 Task: Look for space in Bormujos, Spain from 2nd June, 2023 to 9th June, 2023 for 5 adults in price range Rs.7000 to Rs.13000. Place can be shared room with 2 bedrooms having 5 beds and 2 bathrooms. Property type can be house, flat, guest house. Amenities needed are: wifi. Booking option can be shelf check-in. Required host language is English.
Action: Mouse moved to (270, 134)
Screenshot: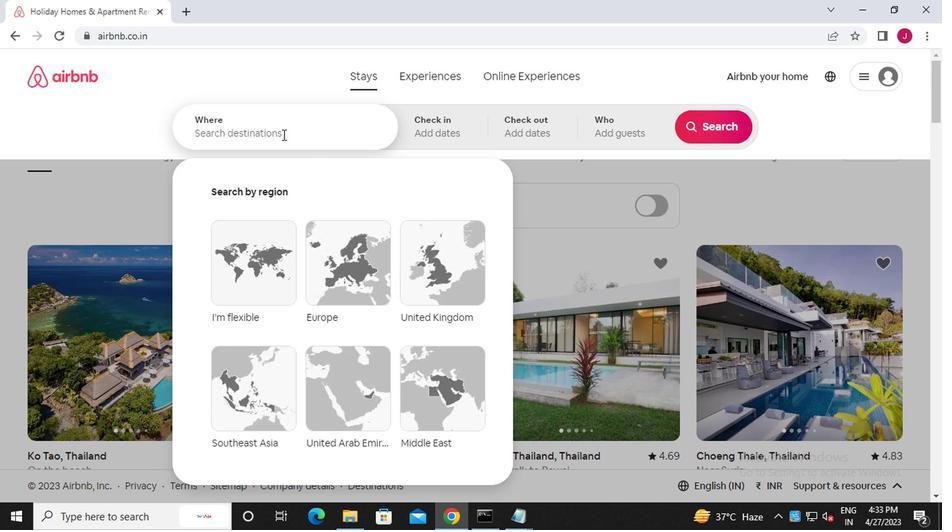 
Action: Mouse pressed left at (270, 134)
Screenshot: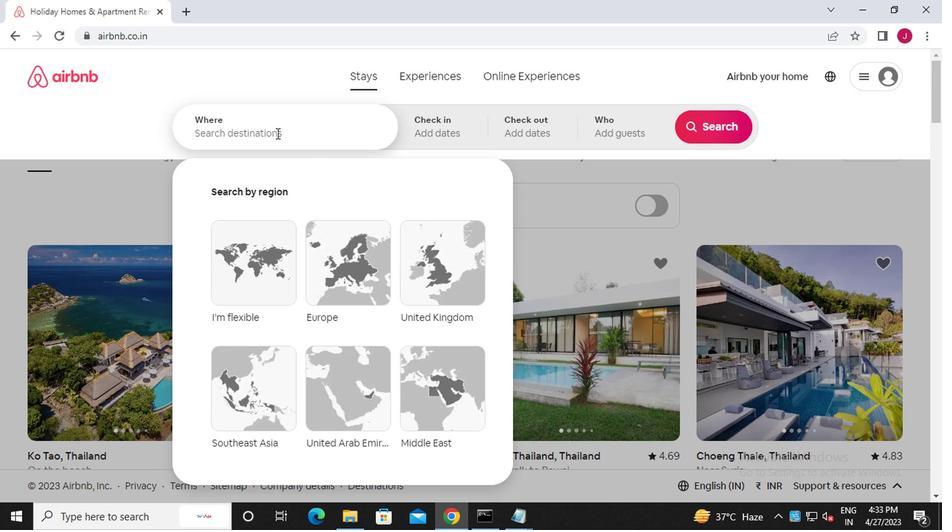 
Action: Mouse moved to (270, 134)
Screenshot: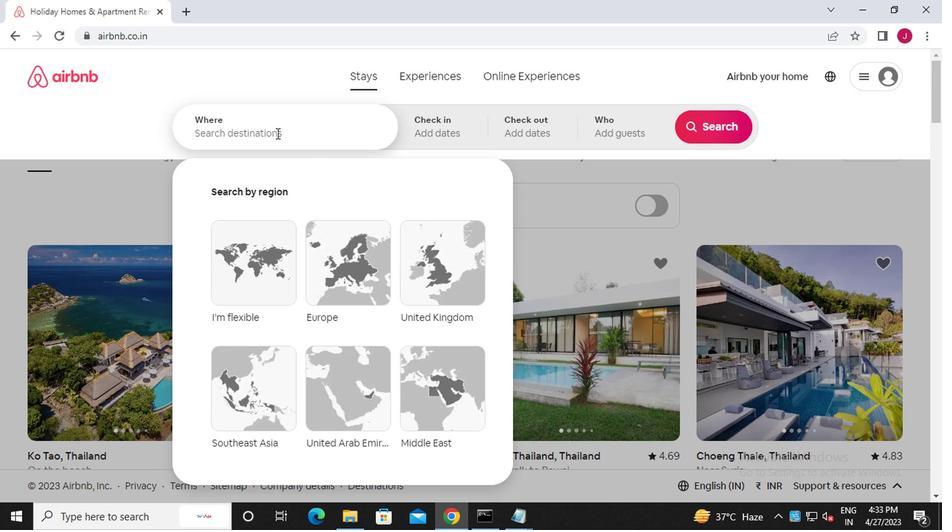 
Action: Key pressed b<Key.caps_lock>ormujos,<Key.caps_lock>s<Key.caps_lock>pain
Screenshot: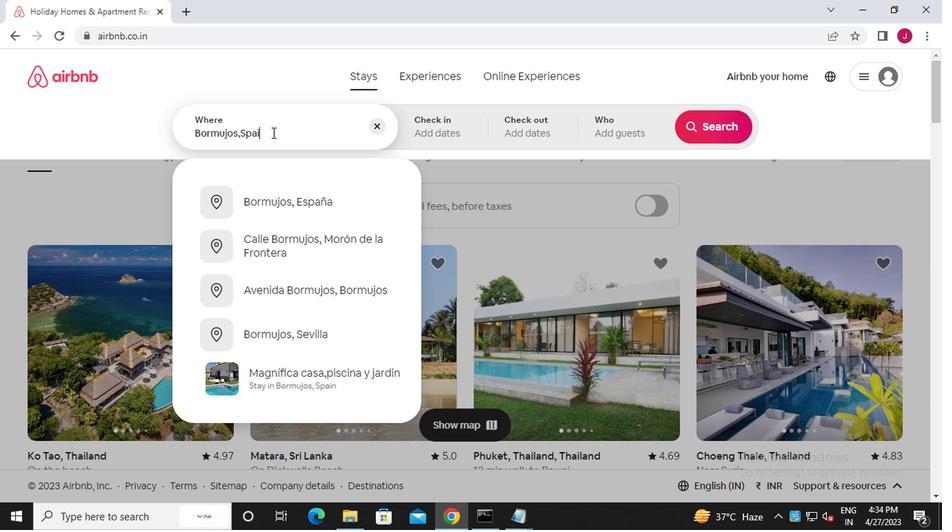 
Action: Mouse moved to (432, 132)
Screenshot: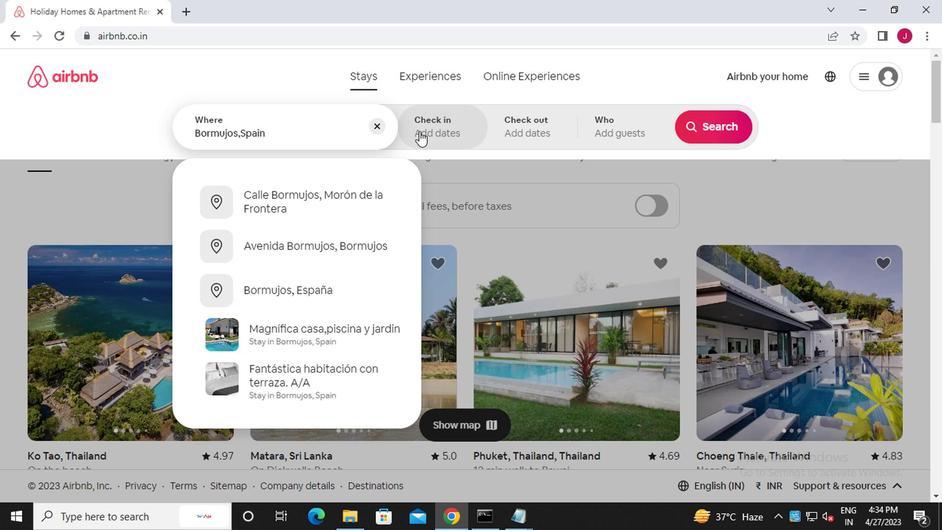 
Action: Mouse pressed left at (432, 132)
Screenshot: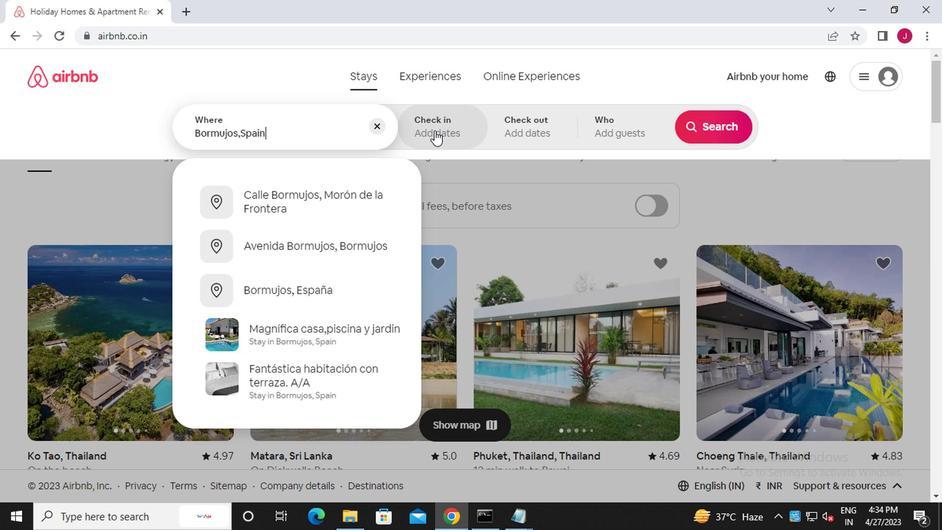
Action: Mouse moved to (691, 238)
Screenshot: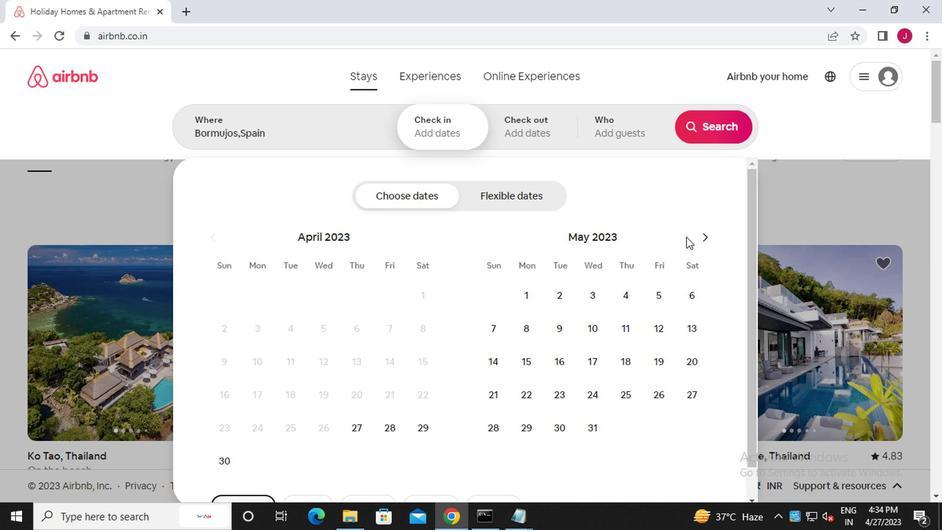 
Action: Mouse pressed left at (691, 238)
Screenshot: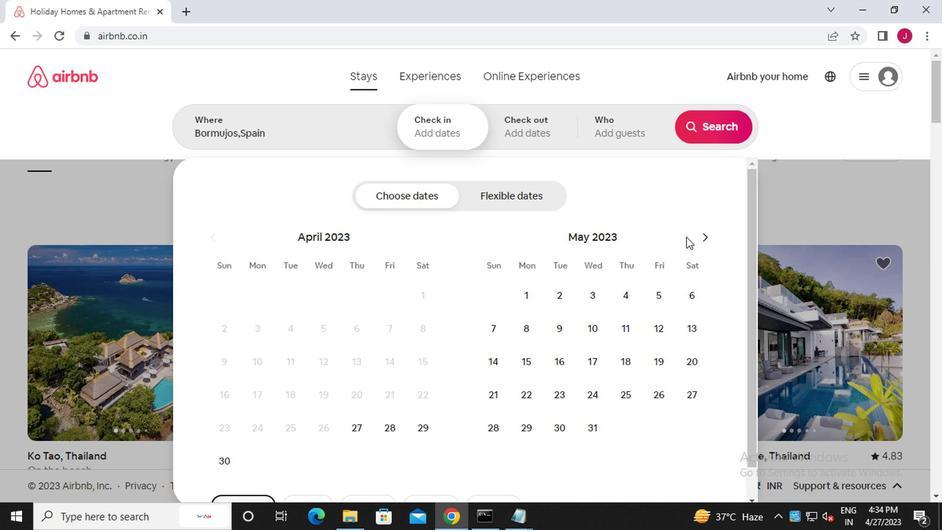 
Action: Mouse moved to (703, 236)
Screenshot: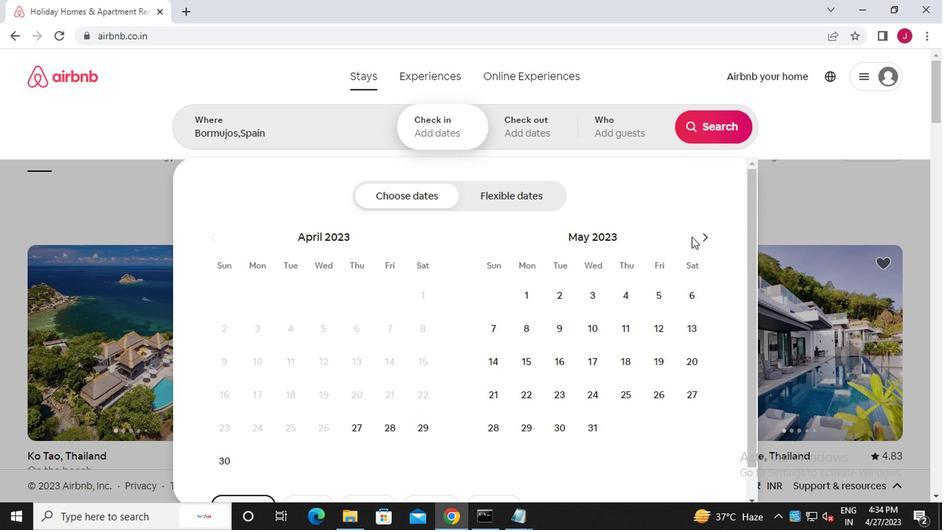 
Action: Mouse pressed left at (703, 236)
Screenshot: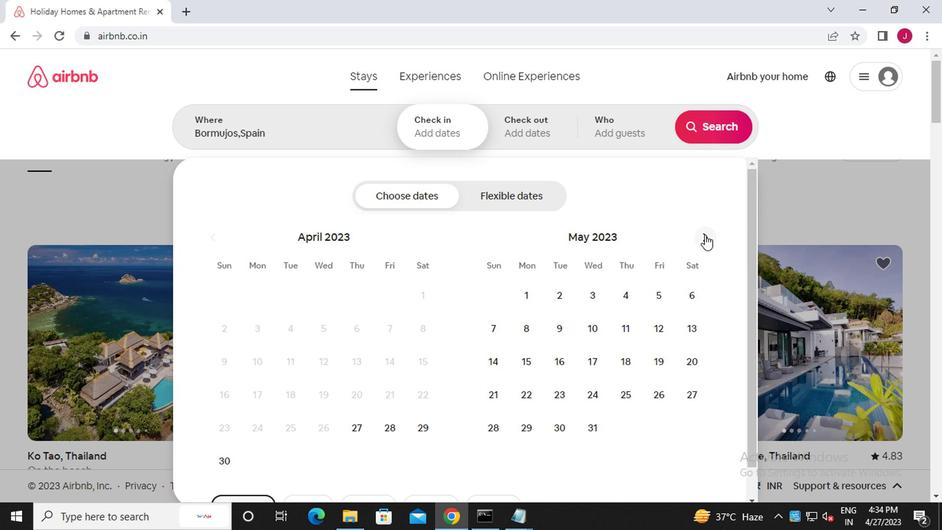 
Action: Mouse moved to (655, 296)
Screenshot: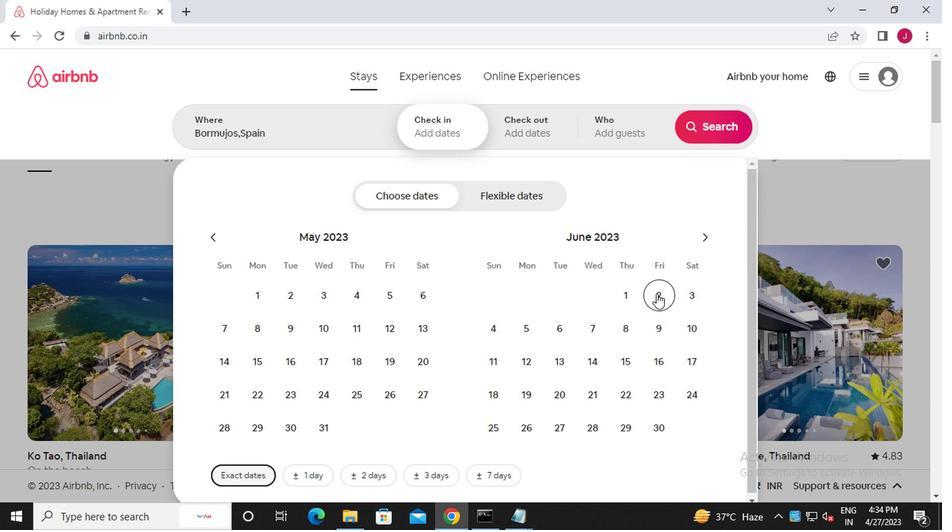 
Action: Mouse pressed left at (655, 296)
Screenshot: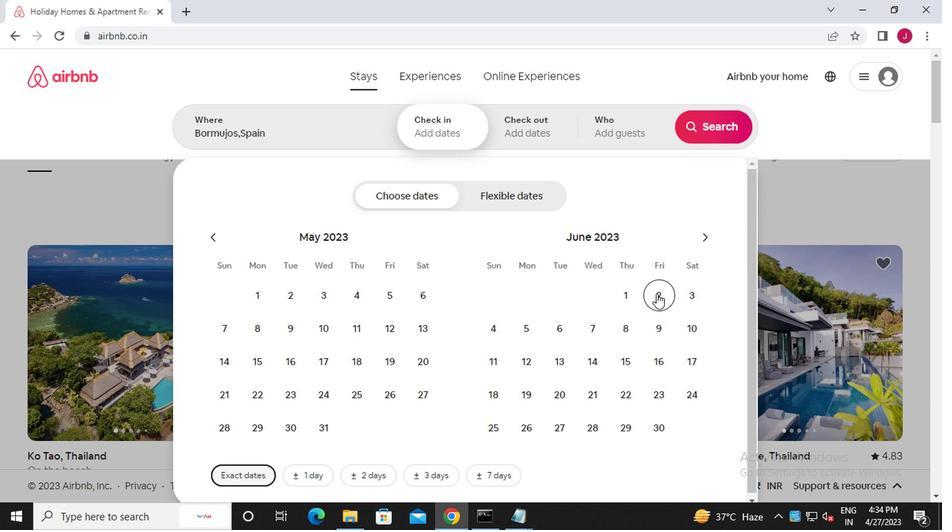 
Action: Mouse moved to (654, 331)
Screenshot: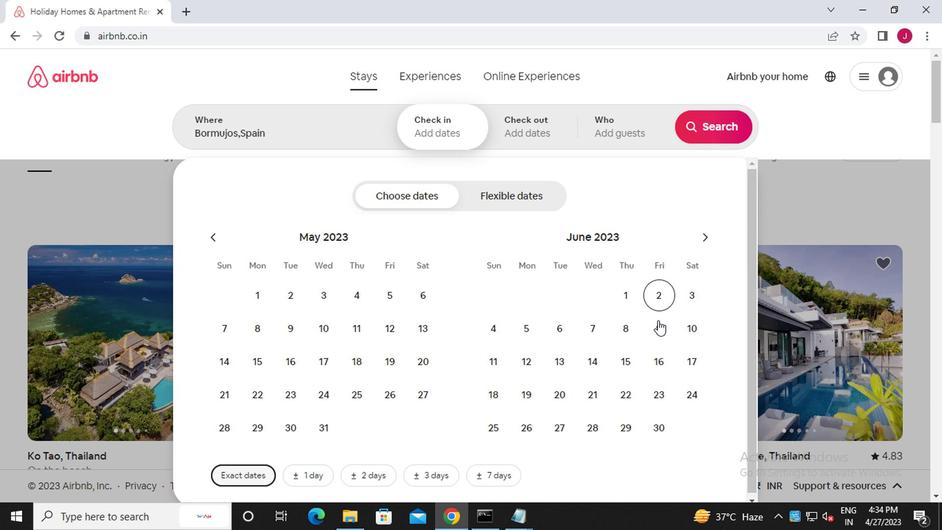 
Action: Mouse pressed left at (654, 331)
Screenshot: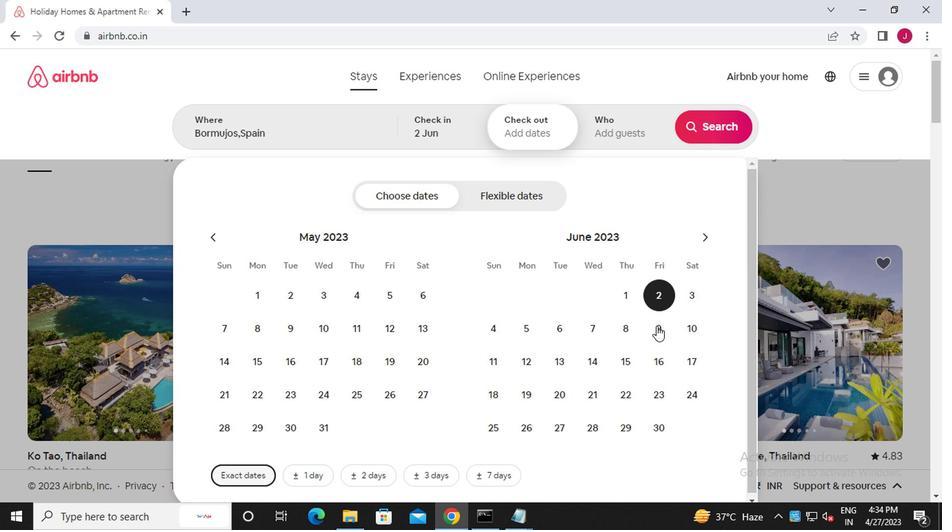 
Action: Mouse moved to (635, 133)
Screenshot: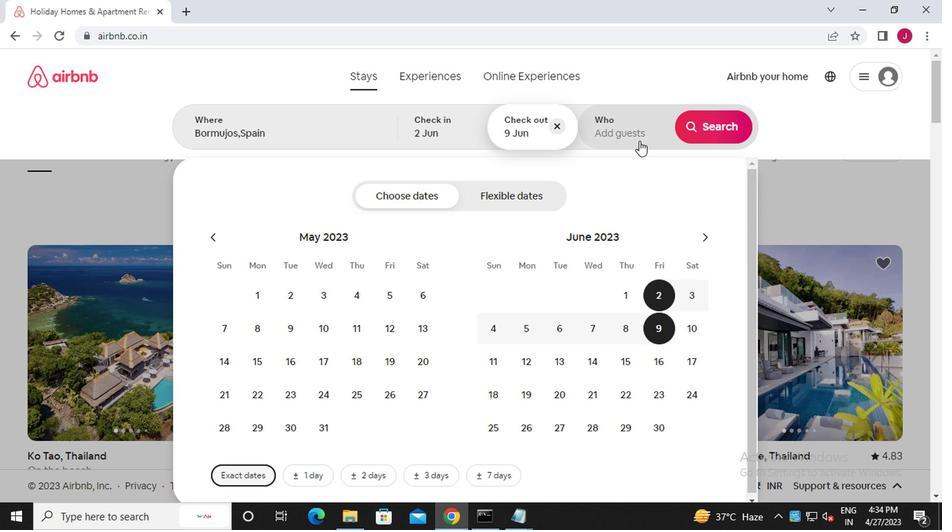 
Action: Mouse pressed left at (635, 133)
Screenshot: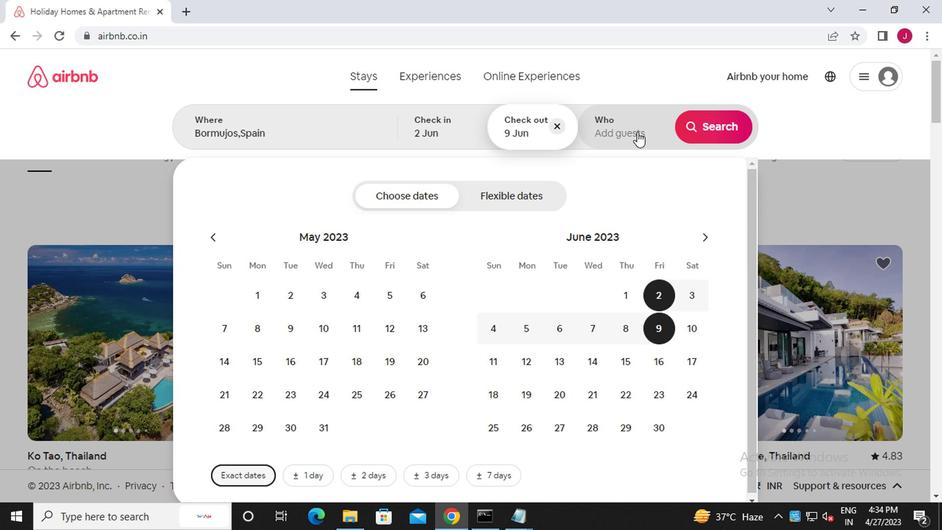 
Action: Mouse moved to (713, 202)
Screenshot: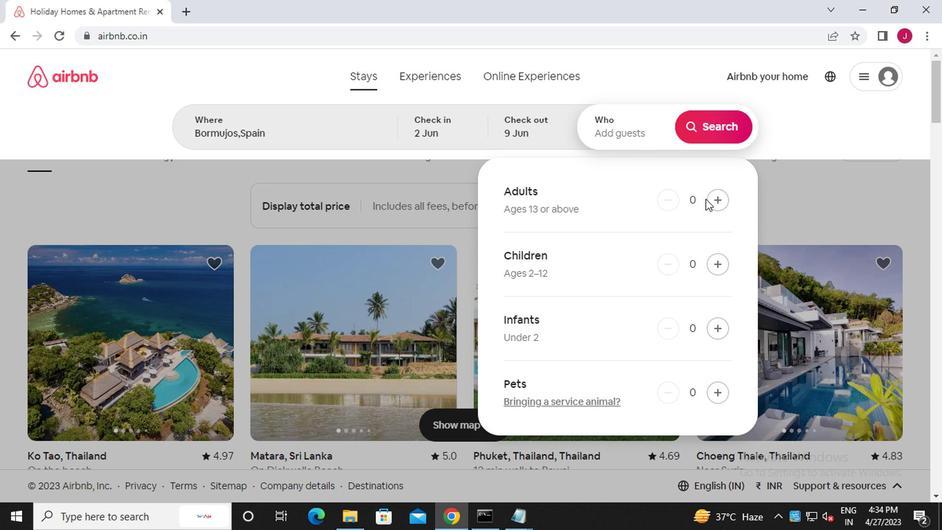 
Action: Mouse pressed left at (713, 202)
Screenshot: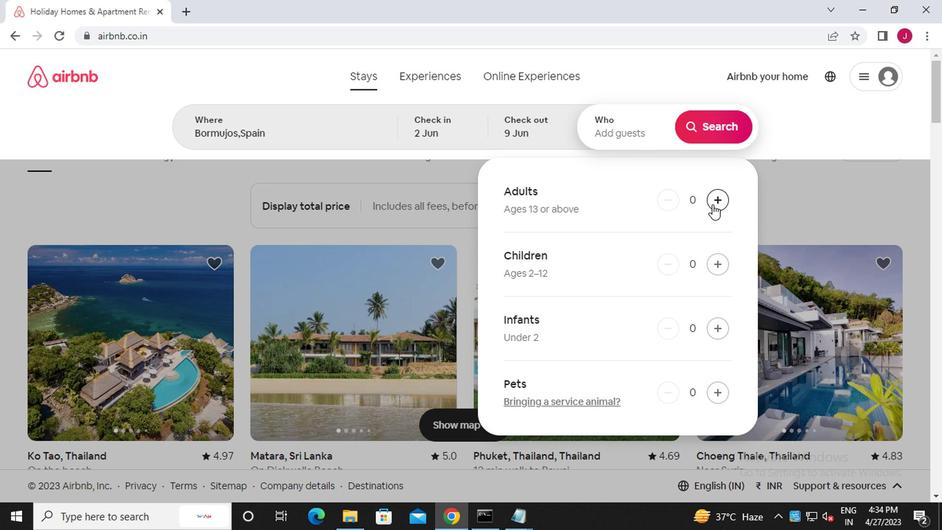 
Action: Mouse pressed left at (713, 202)
Screenshot: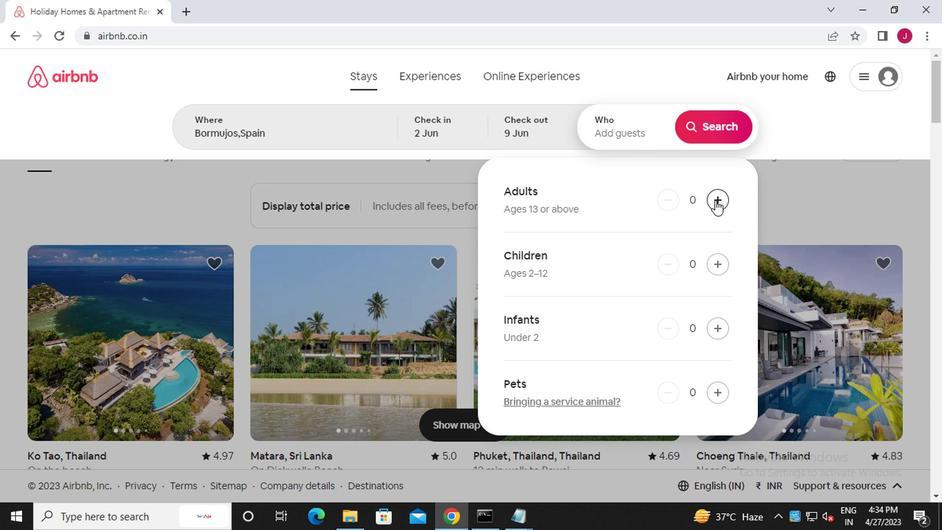 
Action: Mouse pressed left at (713, 202)
Screenshot: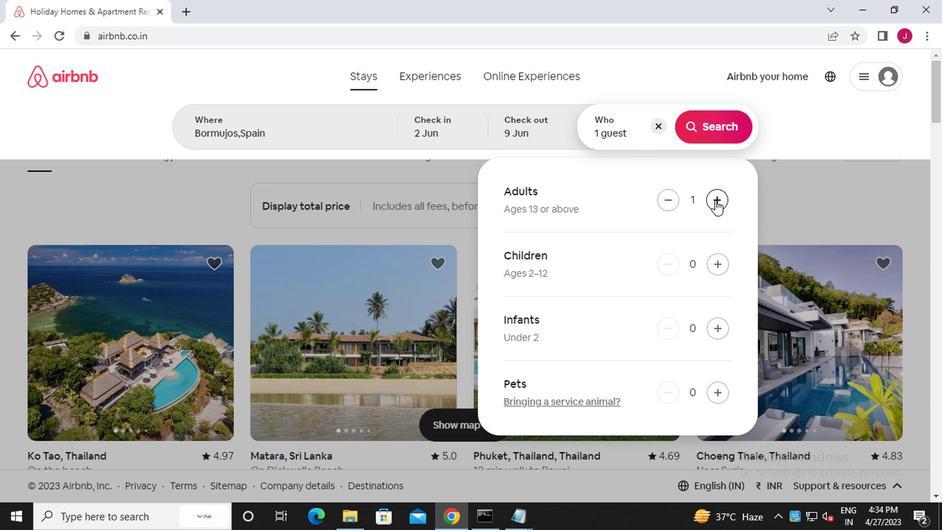 
Action: Mouse pressed left at (713, 202)
Screenshot: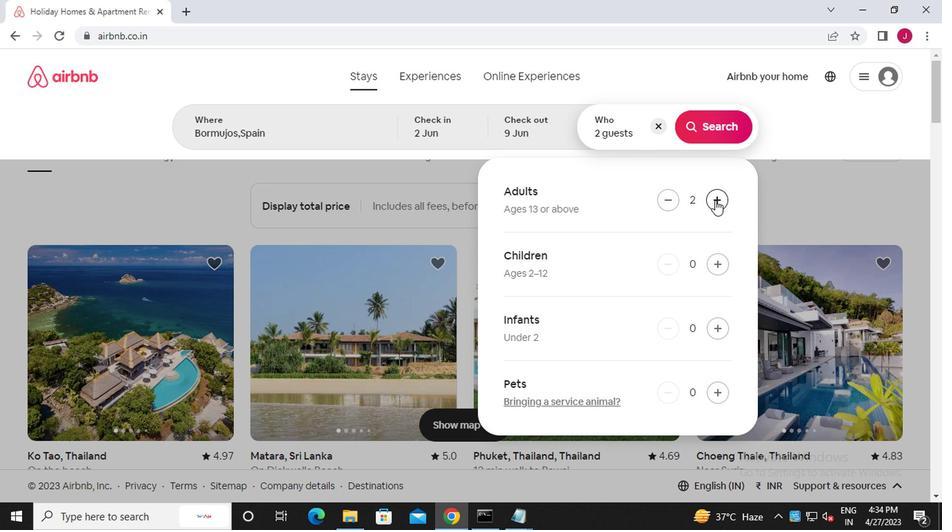 
Action: Mouse pressed left at (713, 202)
Screenshot: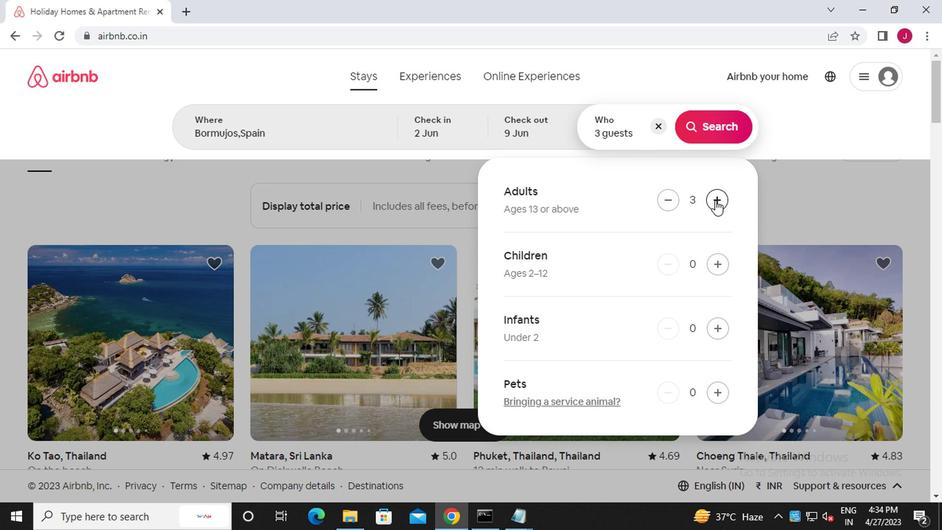 
Action: Mouse moved to (727, 134)
Screenshot: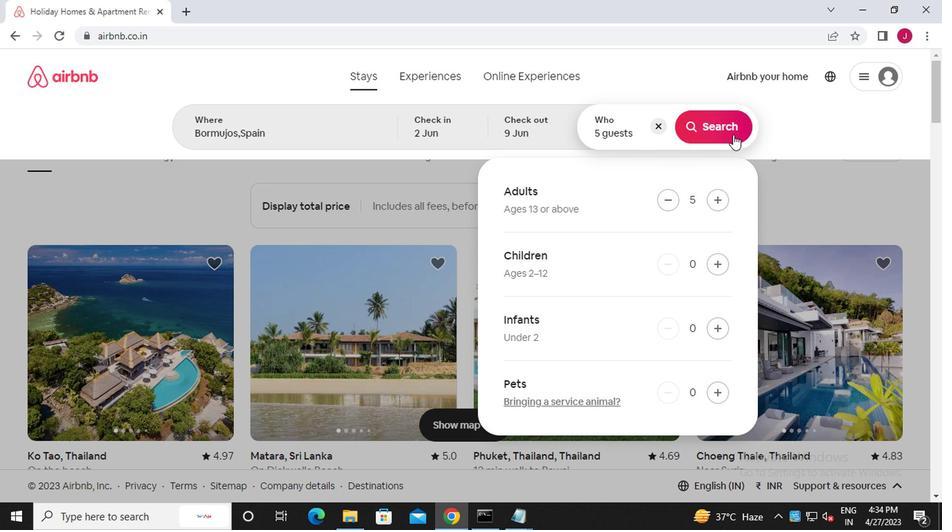 
Action: Mouse pressed left at (727, 134)
Screenshot: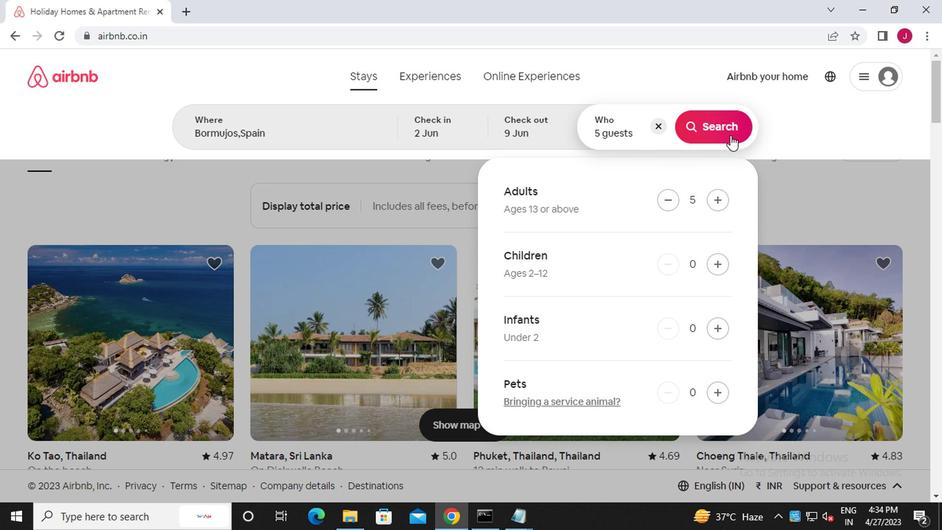 
Action: Mouse moved to (878, 136)
Screenshot: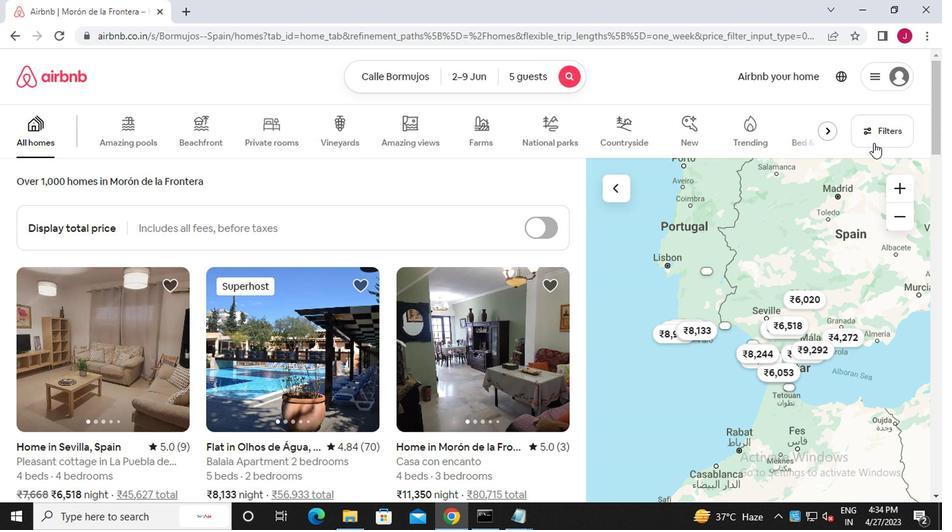 
Action: Mouse pressed left at (878, 136)
Screenshot: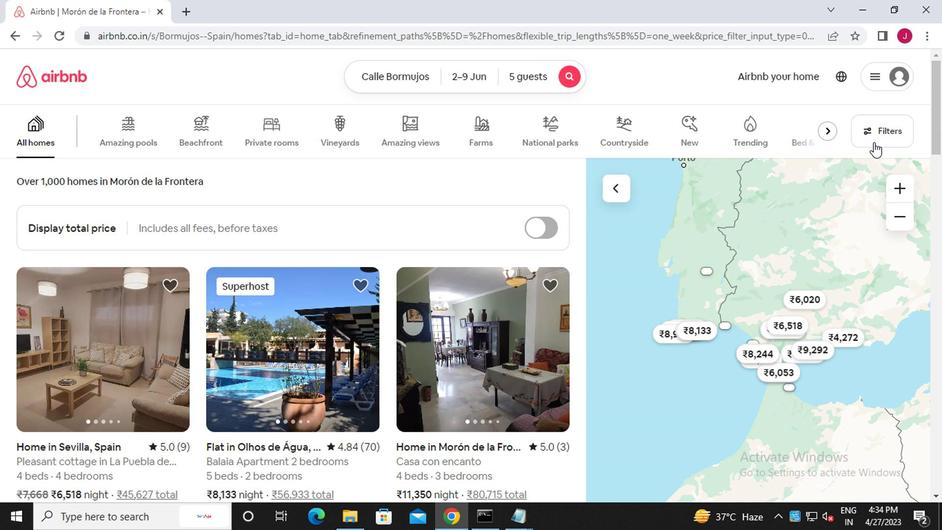 
Action: Mouse moved to (324, 309)
Screenshot: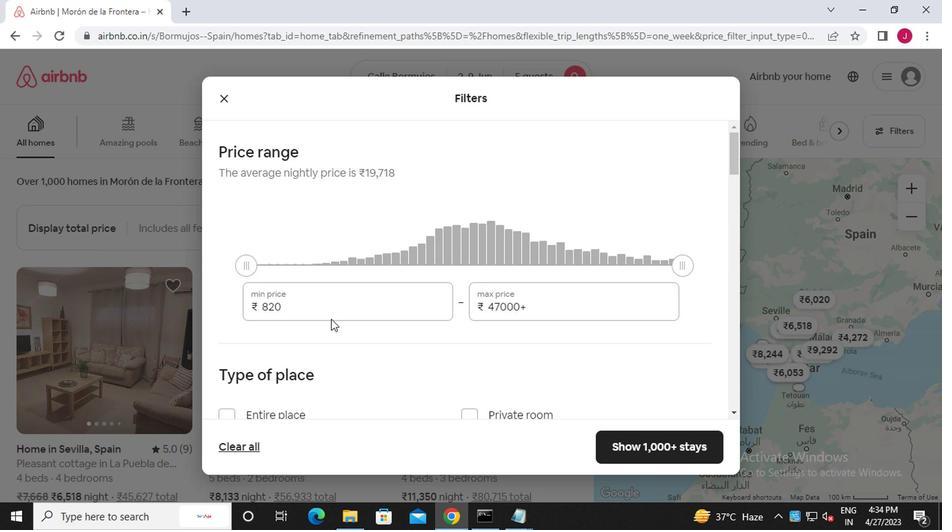 
Action: Mouse pressed left at (324, 309)
Screenshot: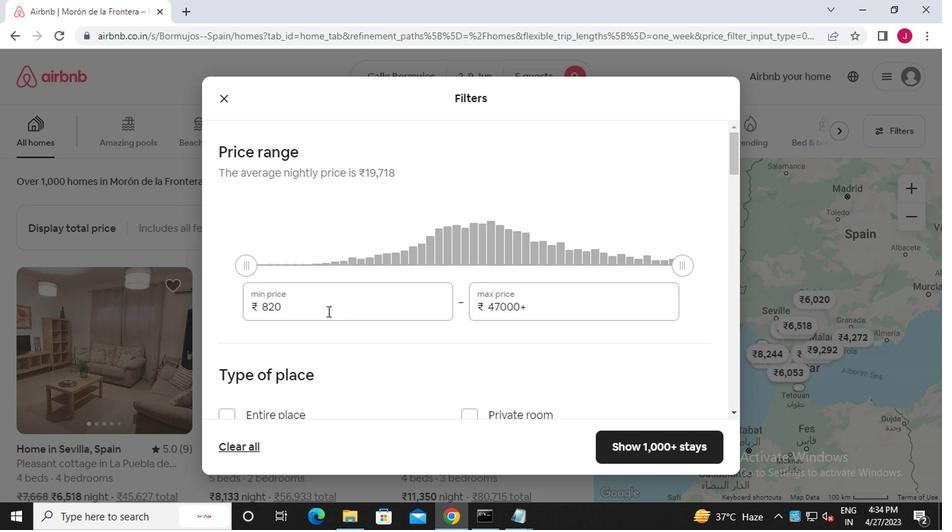 
Action: Mouse moved to (323, 308)
Screenshot: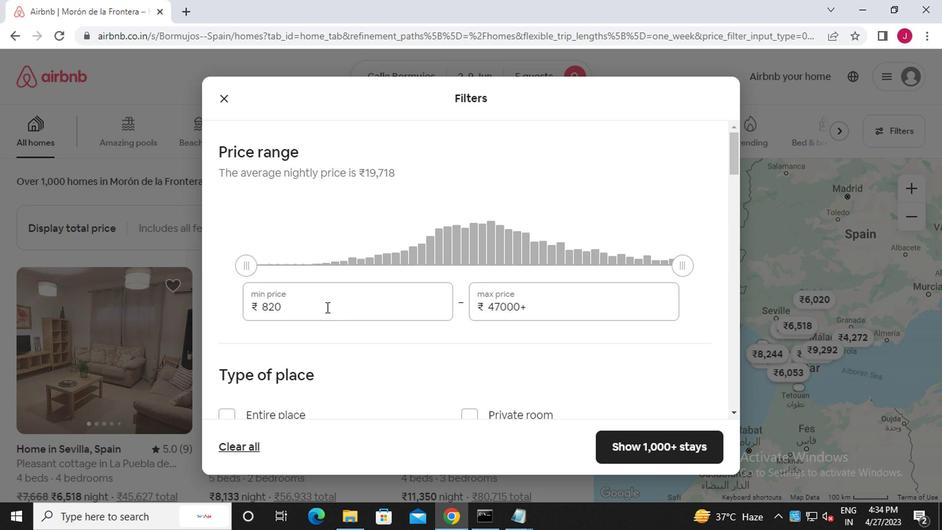 
Action: Key pressed <Key.backspace><Key.backspace><Key.backspace><<103>><<96>><<96>><<96>>
Screenshot: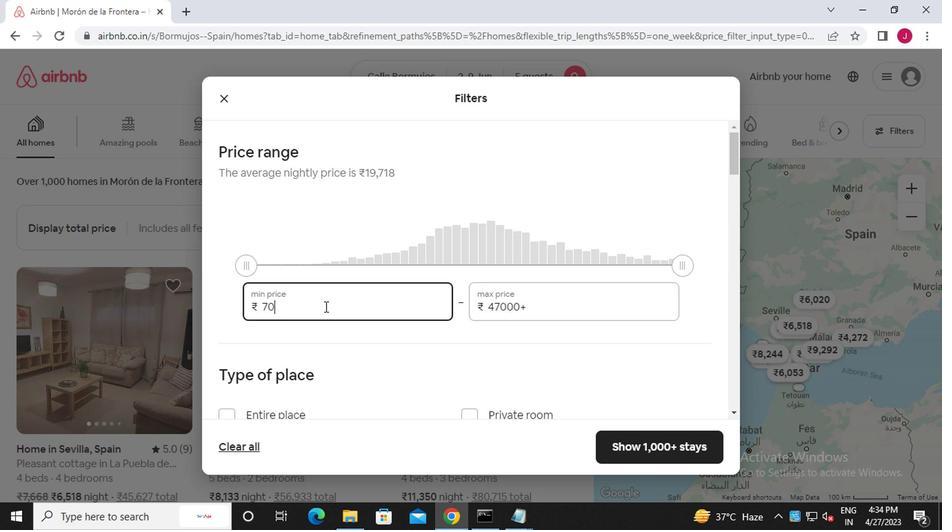 
Action: Mouse moved to (560, 301)
Screenshot: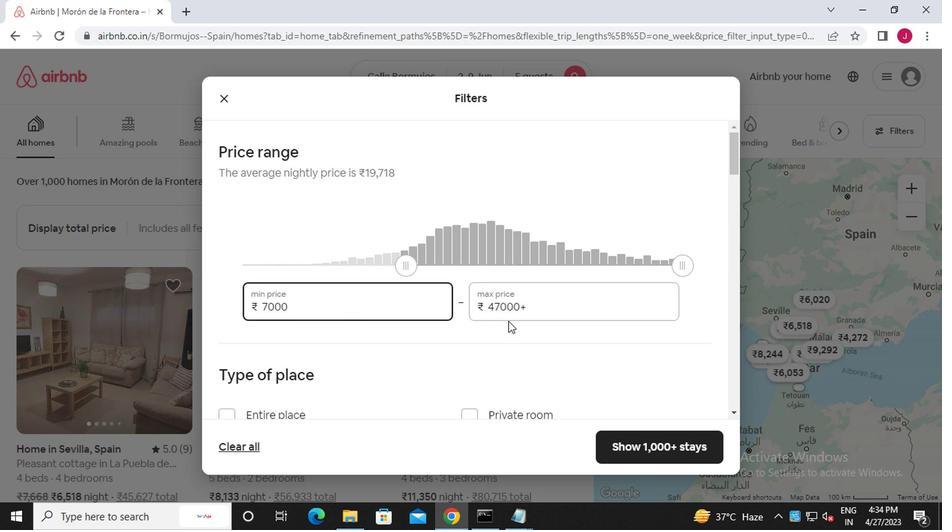 
Action: Mouse pressed left at (560, 301)
Screenshot: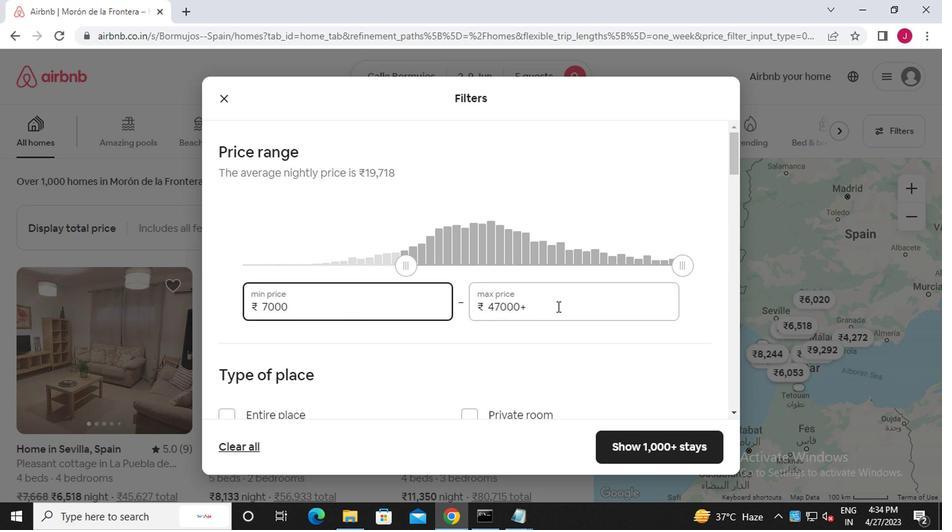 
Action: Mouse moved to (558, 307)
Screenshot: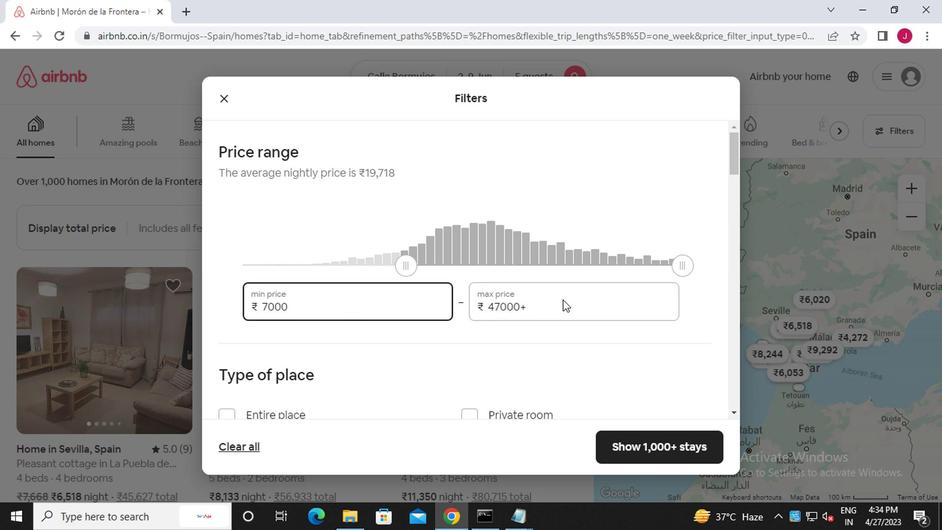 
Action: Key pressed <Key.backspace><Key.backspace><Key.backspace><Key.backspace><Key.backspace><Key.backspace><Key.backspace><Key.backspace><Key.backspace><Key.backspace><Key.backspace><Key.backspace><Key.backspace><<97>><<99>><<96>><<96>><<96>>
Screenshot: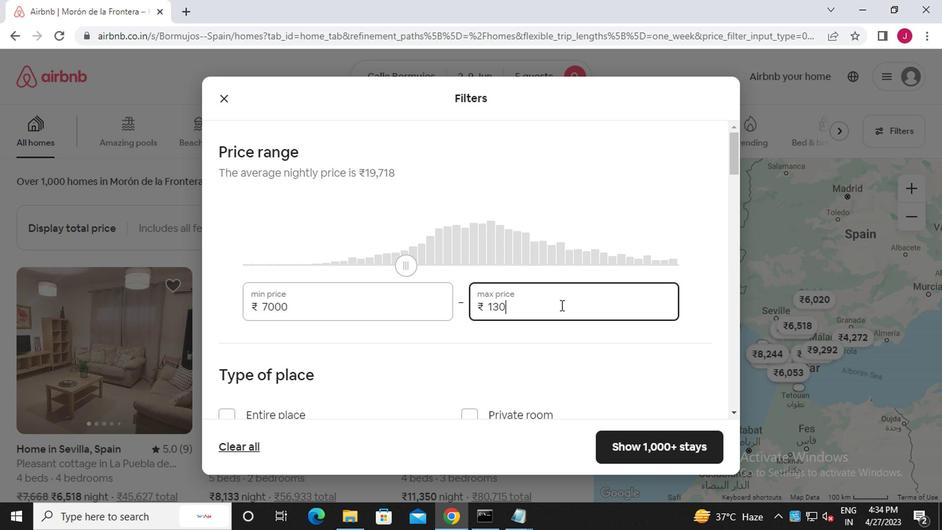
Action: Mouse moved to (536, 288)
Screenshot: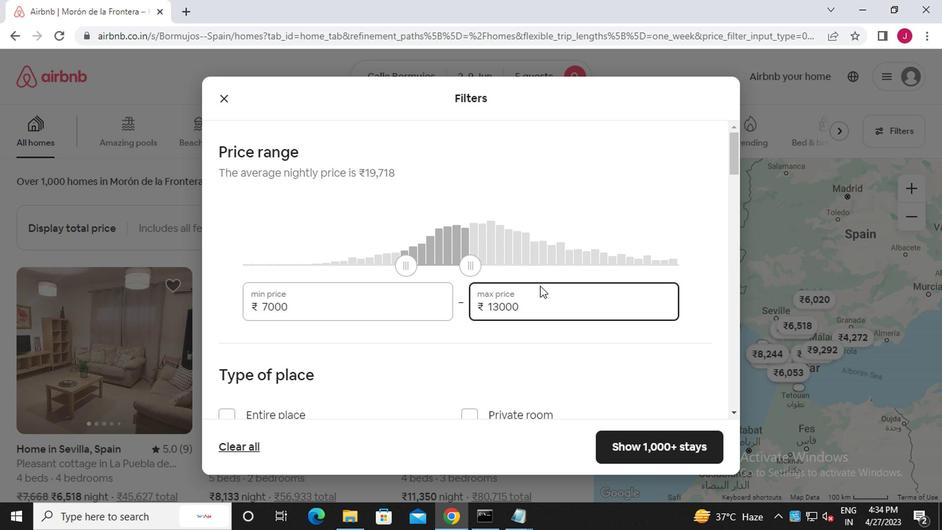 
Action: Mouse scrolled (536, 287) with delta (0, 0)
Screenshot: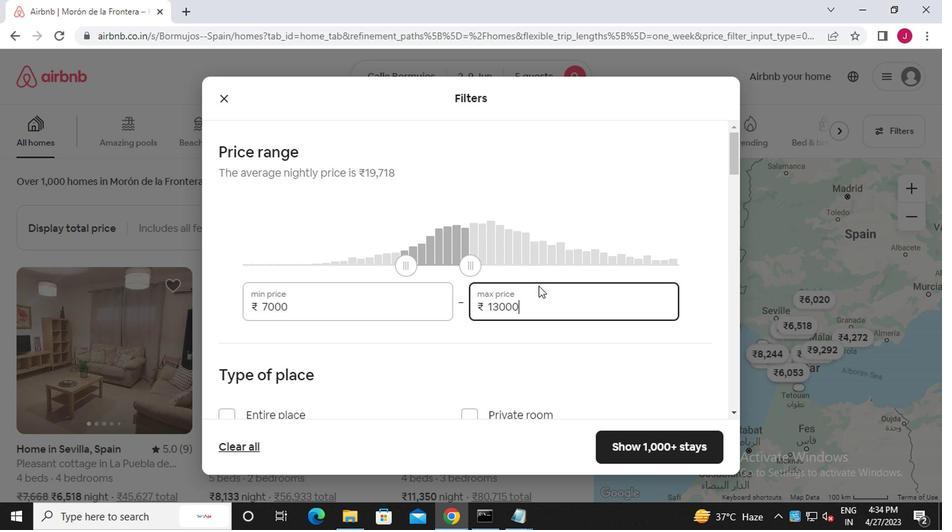 
Action: Mouse scrolled (536, 287) with delta (0, 0)
Screenshot: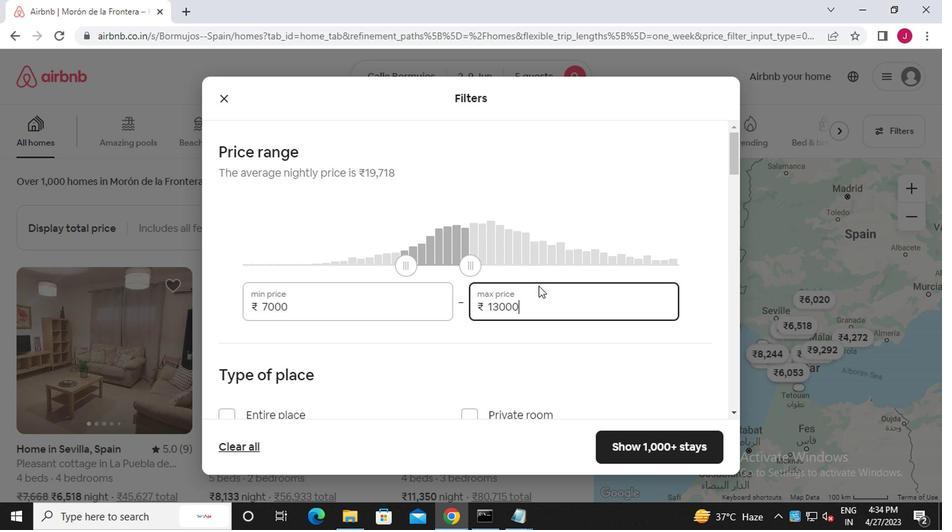 
Action: Mouse moved to (528, 290)
Screenshot: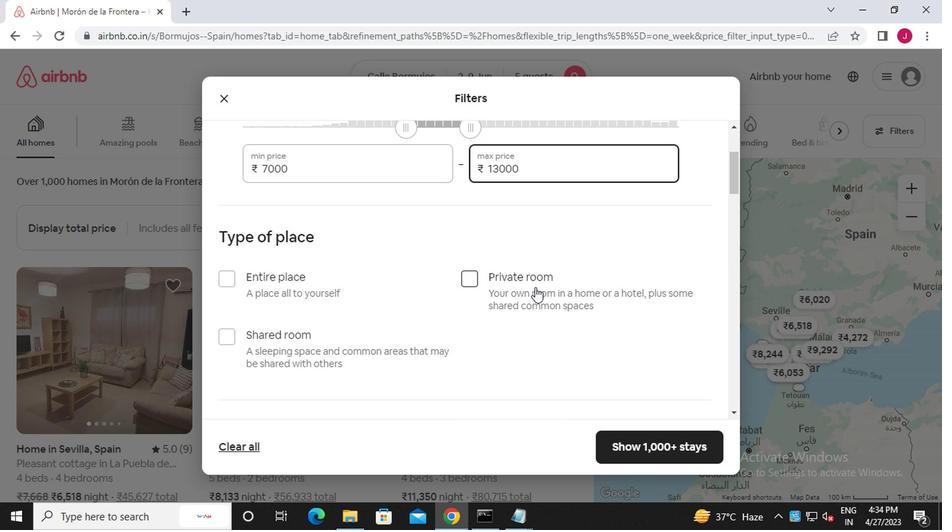 
Action: Mouse scrolled (528, 290) with delta (0, 0)
Screenshot: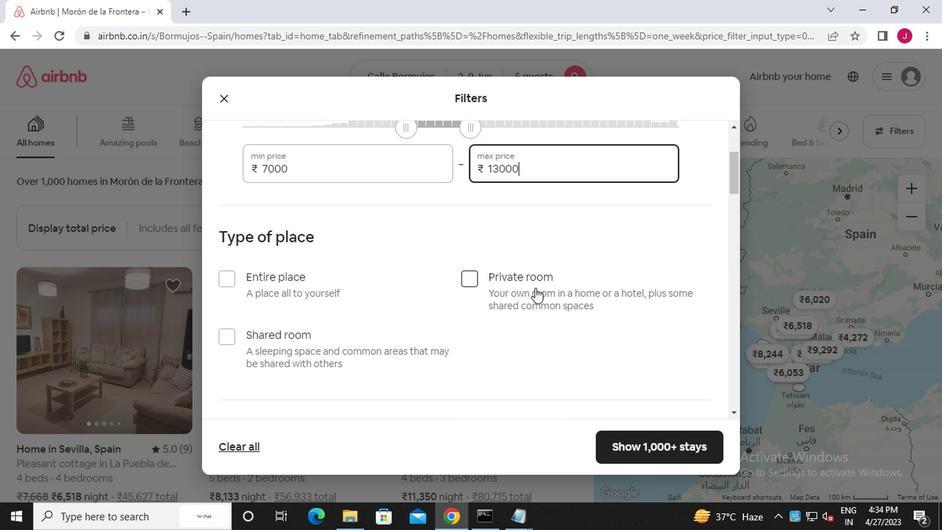 
Action: Mouse moved to (228, 270)
Screenshot: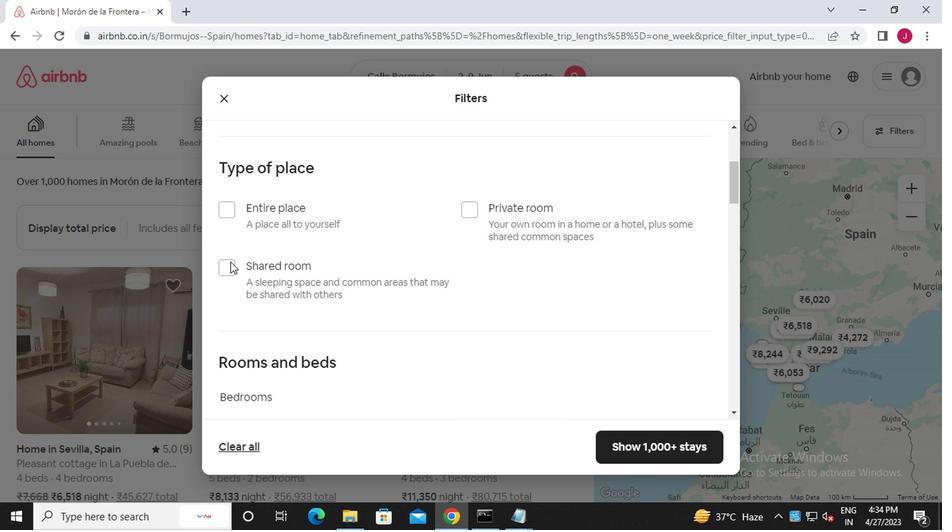
Action: Mouse pressed left at (228, 270)
Screenshot: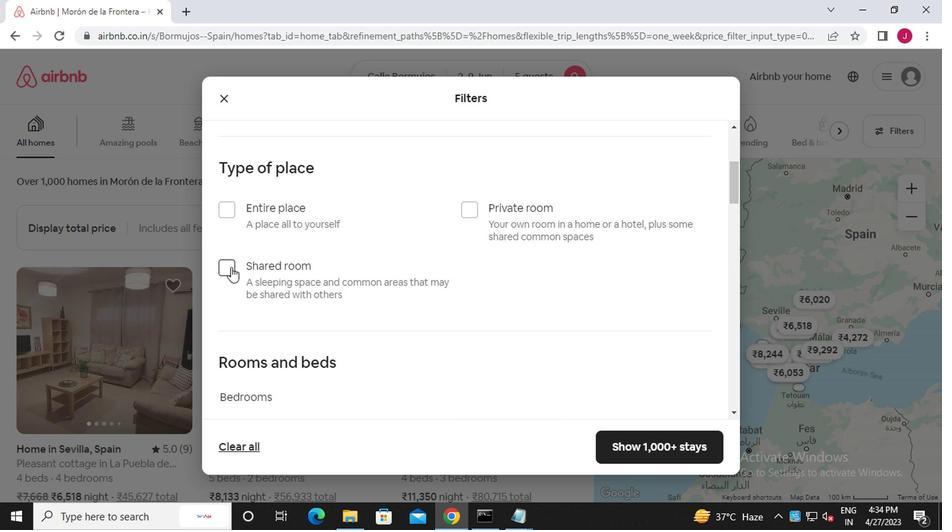 
Action: Mouse moved to (287, 267)
Screenshot: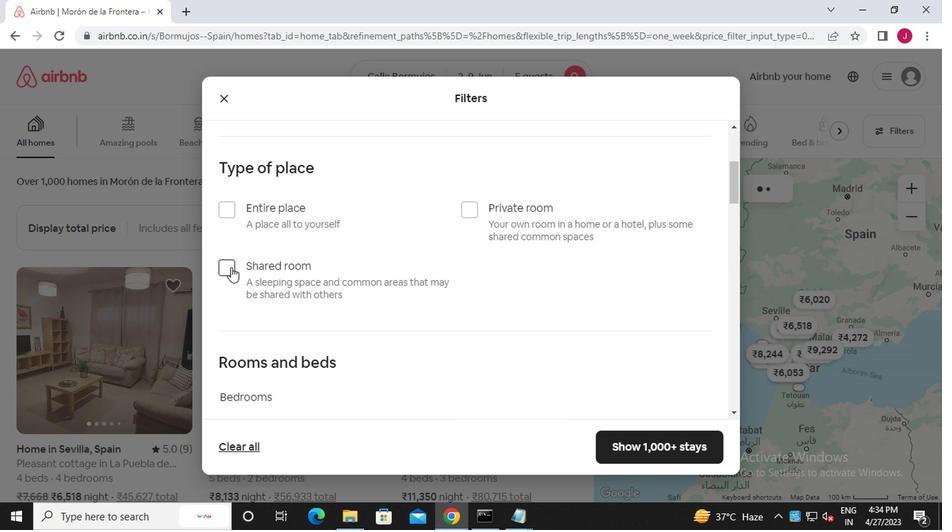 
Action: Mouse scrolled (287, 266) with delta (0, 0)
Screenshot: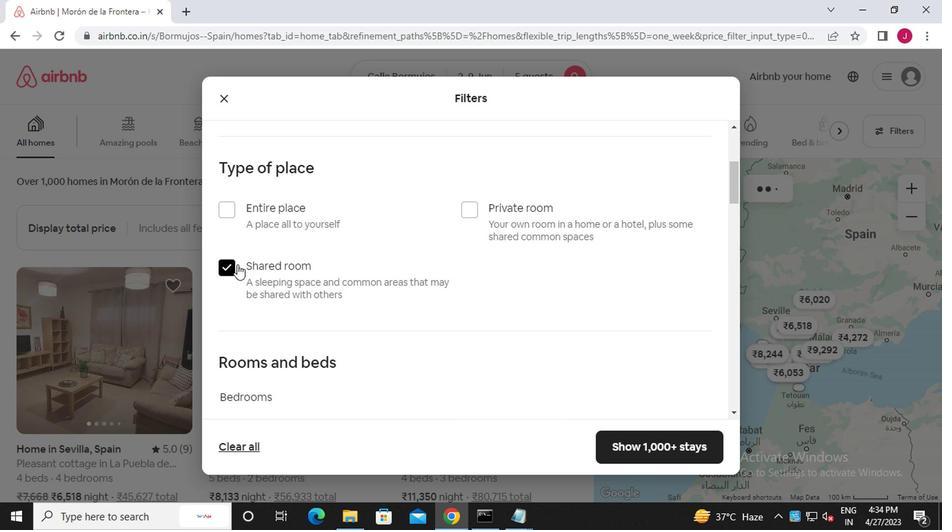 
Action: Mouse scrolled (287, 266) with delta (0, 0)
Screenshot: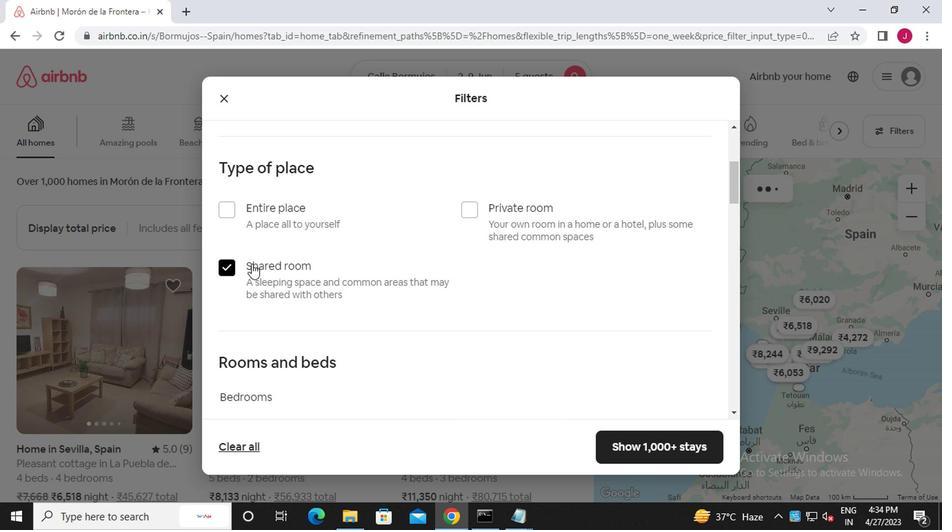 
Action: Mouse scrolled (287, 266) with delta (0, 0)
Screenshot: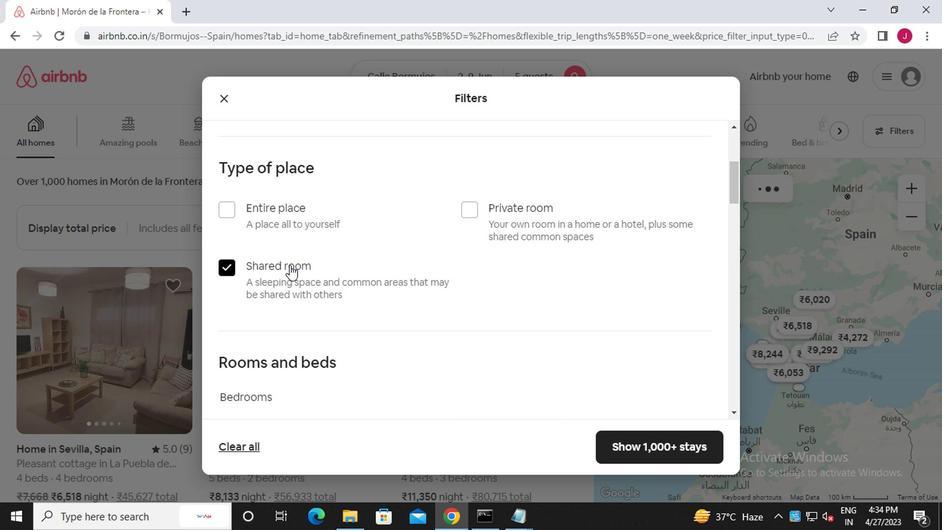 
Action: Mouse moved to (347, 231)
Screenshot: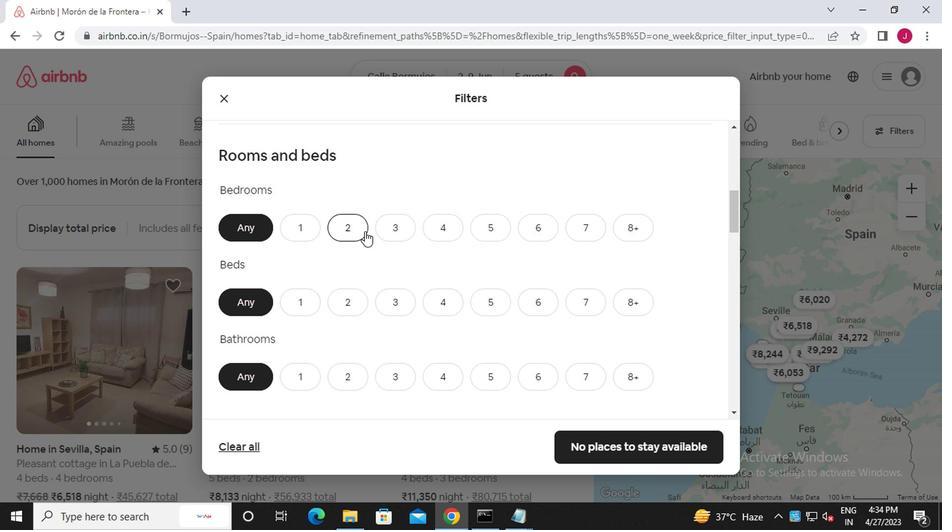 
Action: Mouse pressed left at (347, 231)
Screenshot: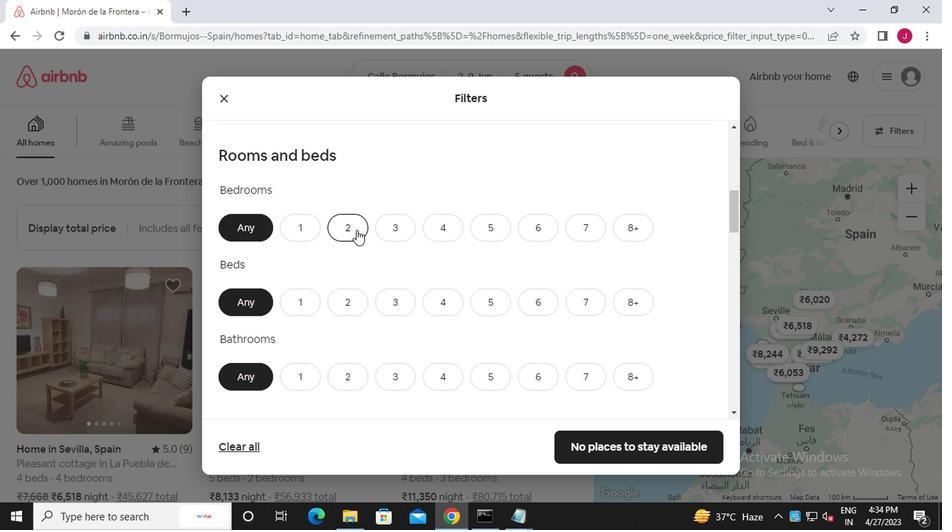 
Action: Mouse moved to (495, 308)
Screenshot: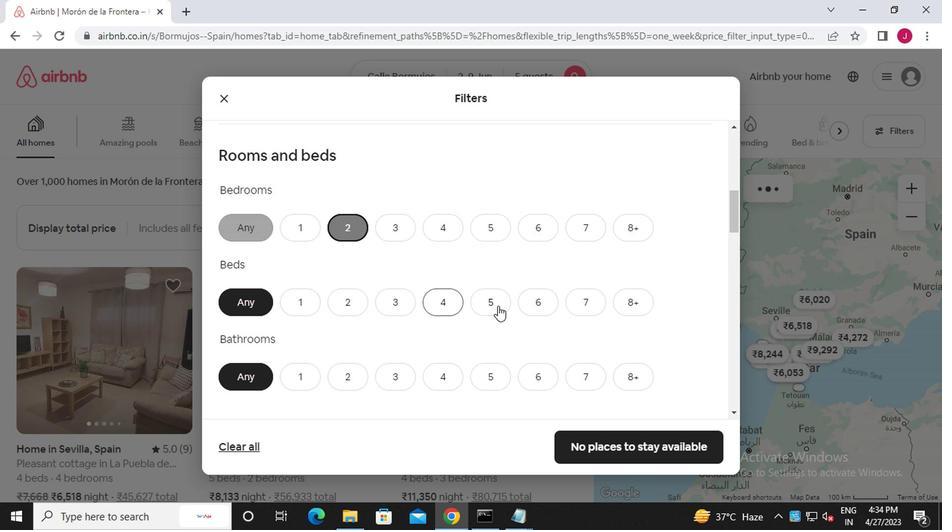 
Action: Mouse pressed left at (495, 308)
Screenshot: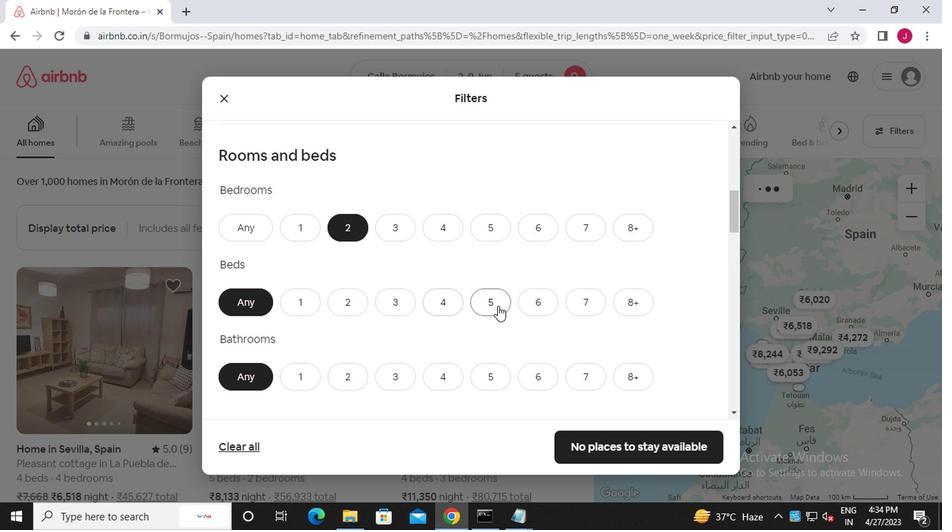 
Action: Mouse moved to (353, 379)
Screenshot: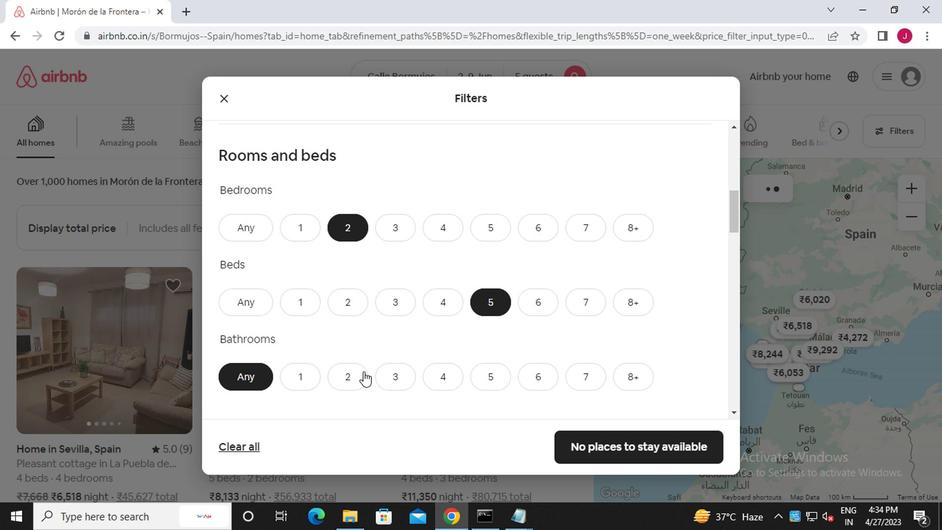 
Action: Mouse pressed left at (353, 379)
Screenshot: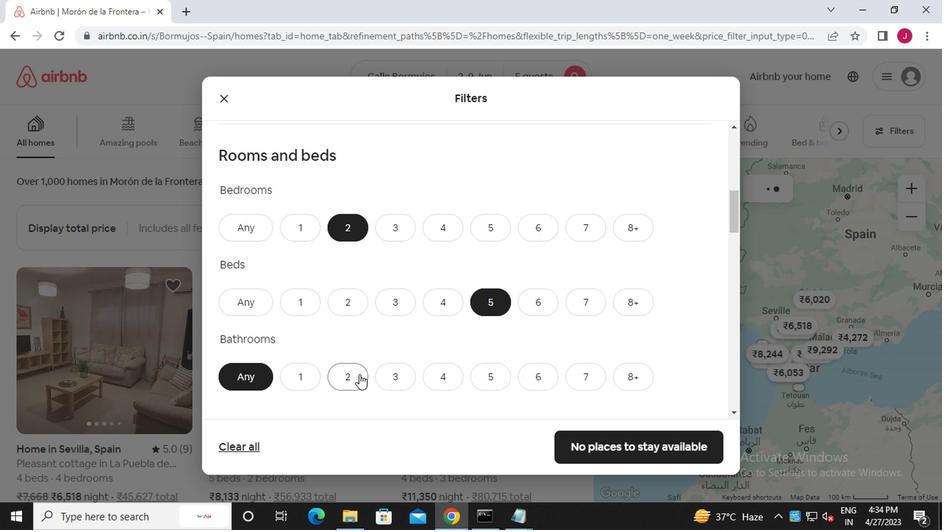
Action: Mouse moved to (339, 329)
Screenshot: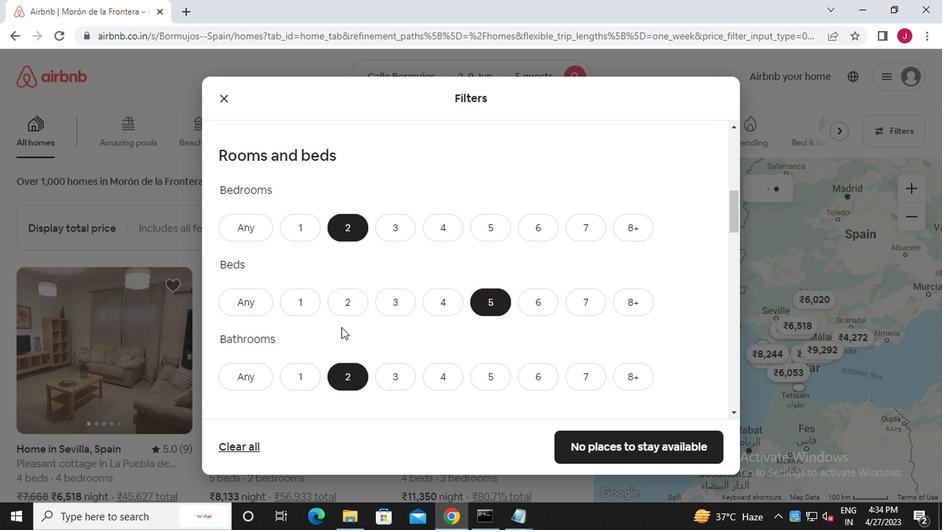 
Action: Mouse scrolled (339, 328) with delta (0, 0)
Screenshot: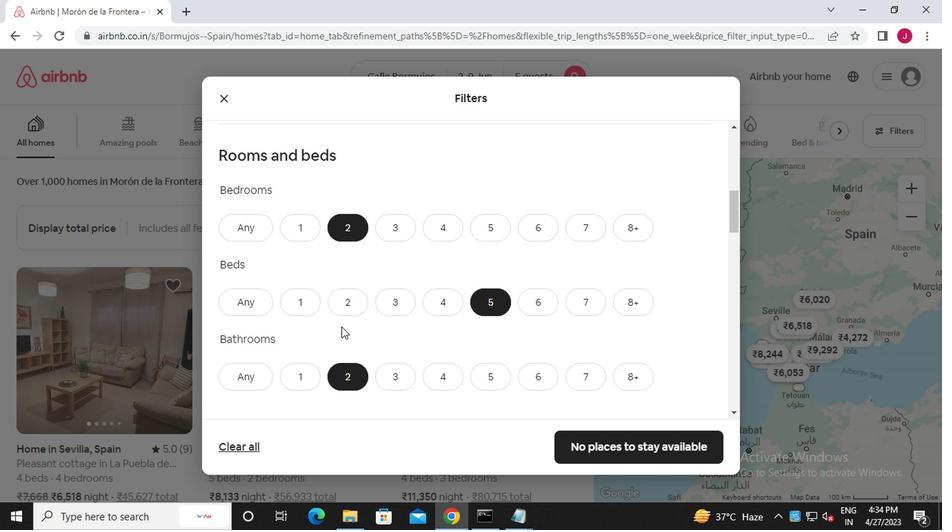 
Action: Mouse scrolled (339, 328) with delta (0, 0)
Screenshot: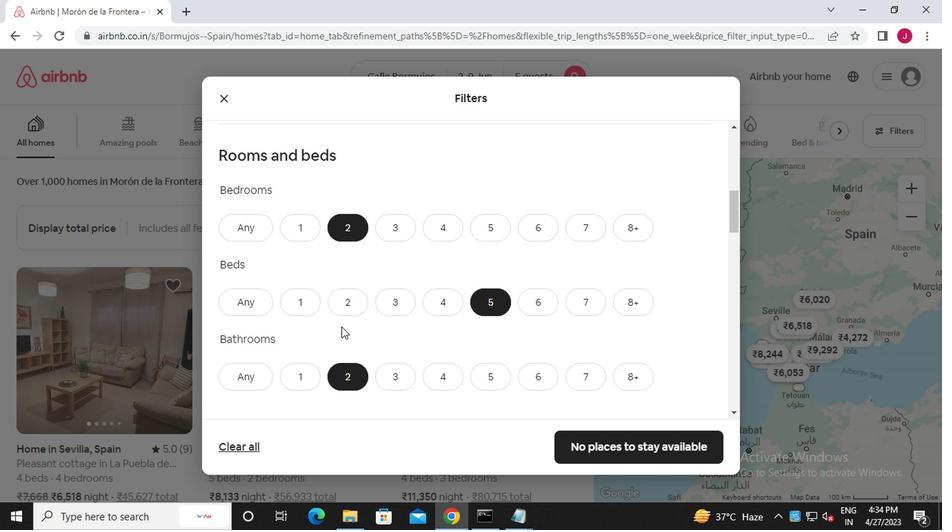 
Action: Mouse scrolled (339, 328) with delta (0, 0)
Screenshot: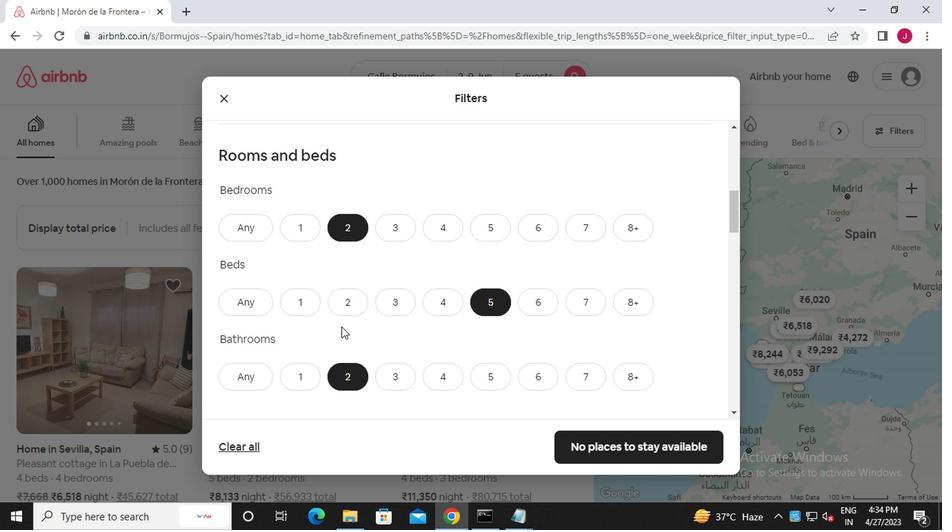 
Action: Mouse moved to (256, 309)
Screenshot: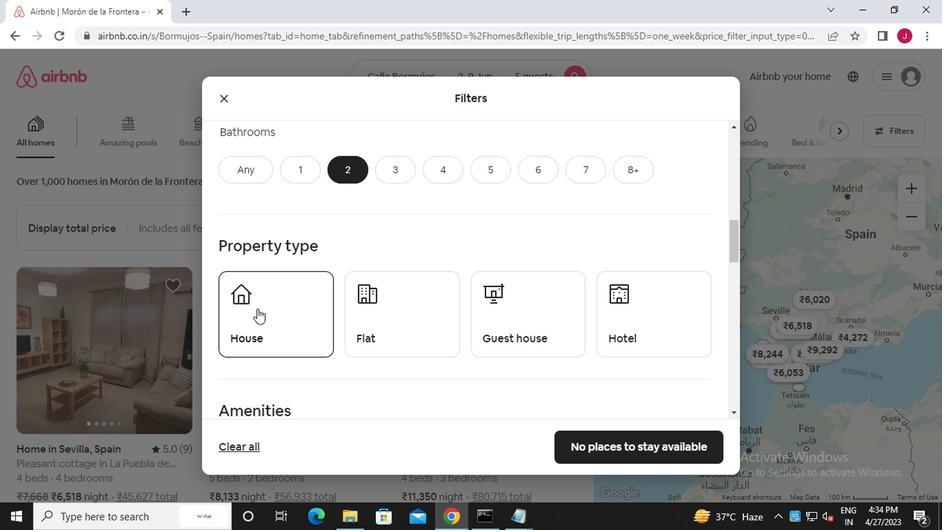 
Action: Mouse pressed left at (256, 309)
Screenshot: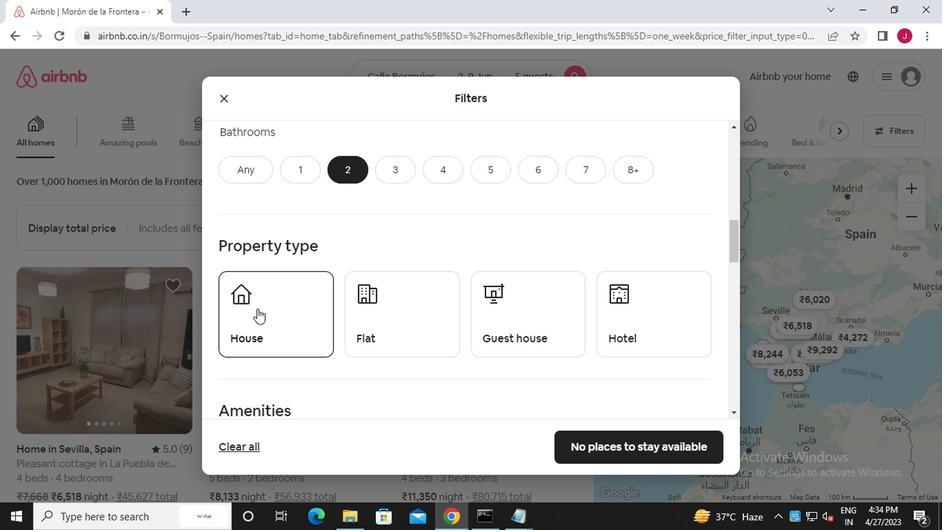 
Action: Mouse moved to (367, 338)
Screenshot: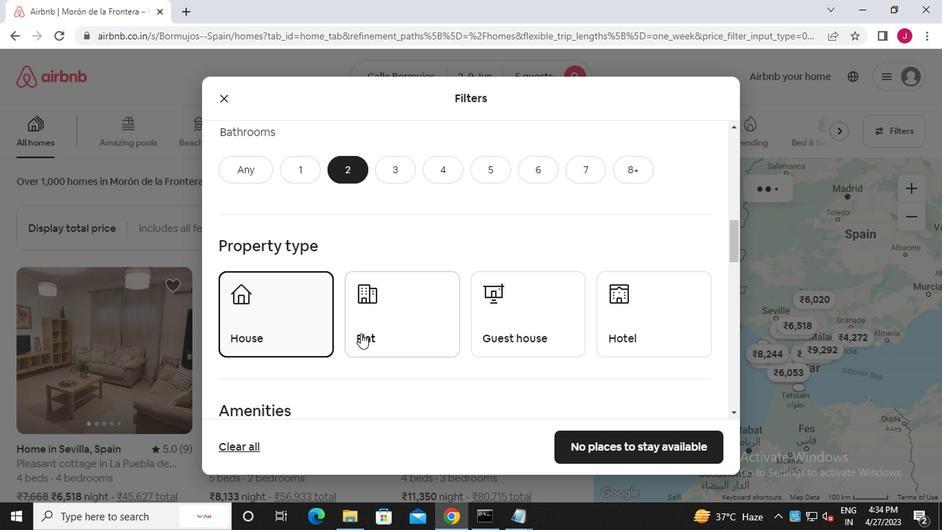 
Action: Mouse pressed left at (367, 338)
Screenshot: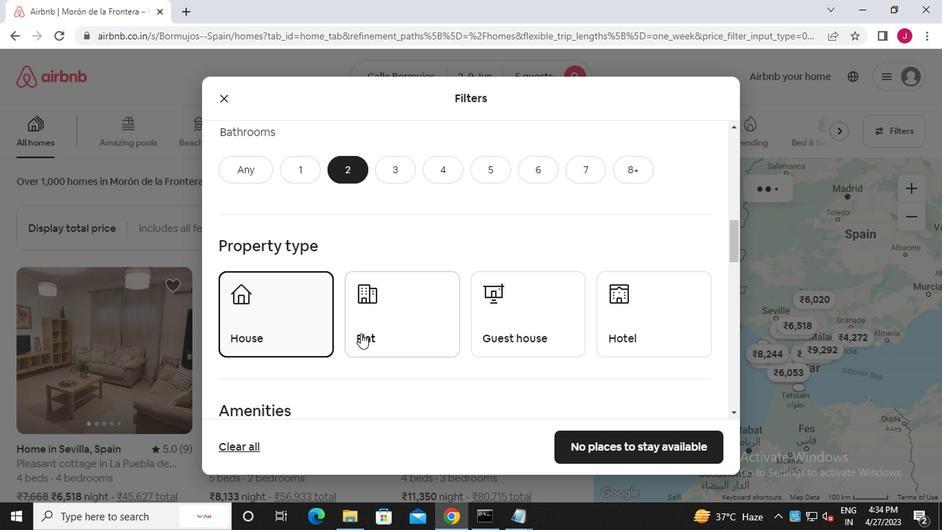 
Action: Mouse moved to (521, 333)
Screenshot: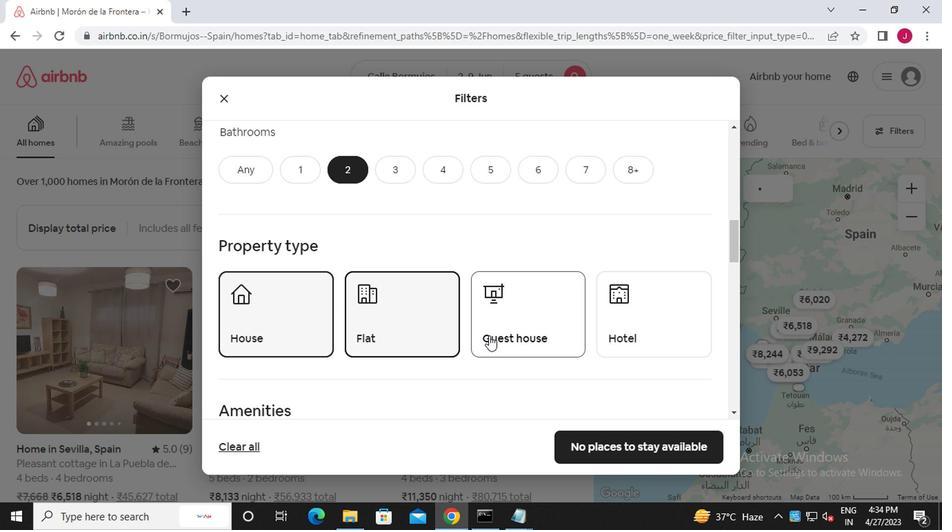 
Action: Mouse pressed left at (521, 333)
Screenshot: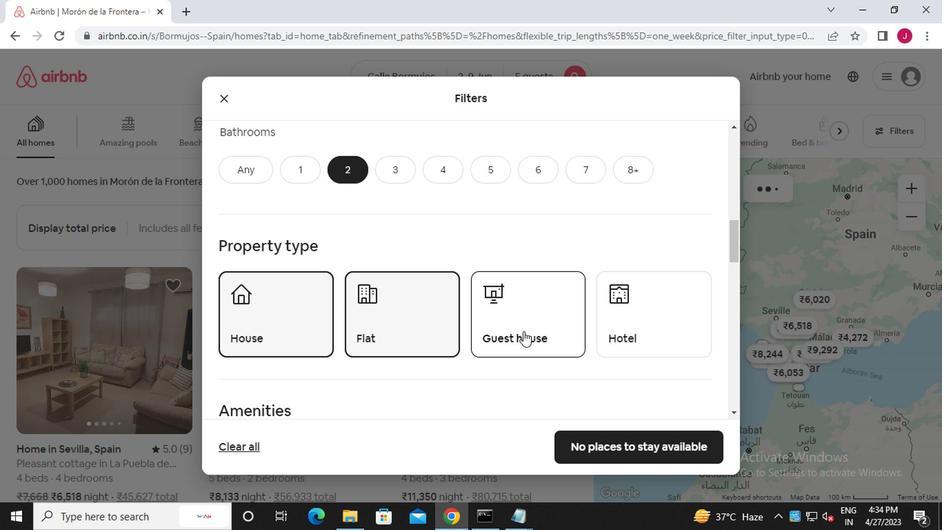 
Action: Mouse moved to (518, 330)
Screenshot: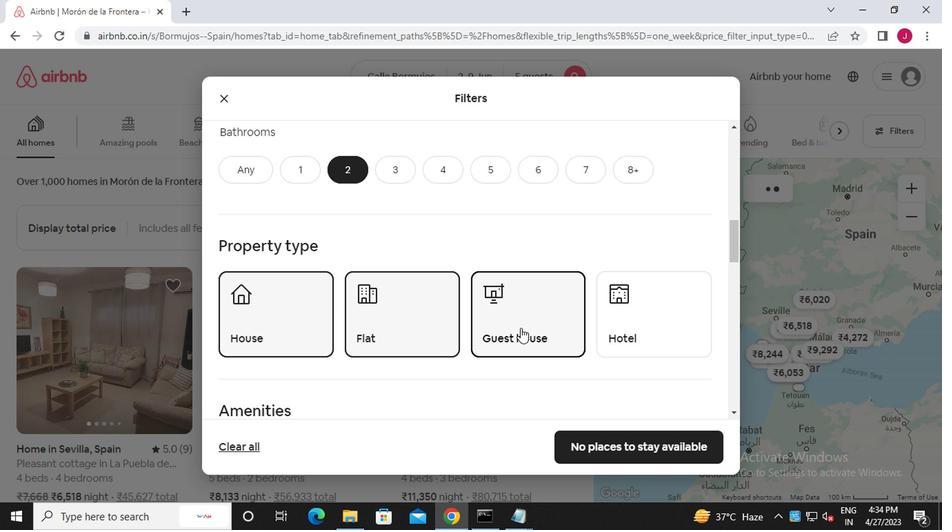 
Action: Mouse scrolled (518, 329) with delta (0, 0)
Screenshot: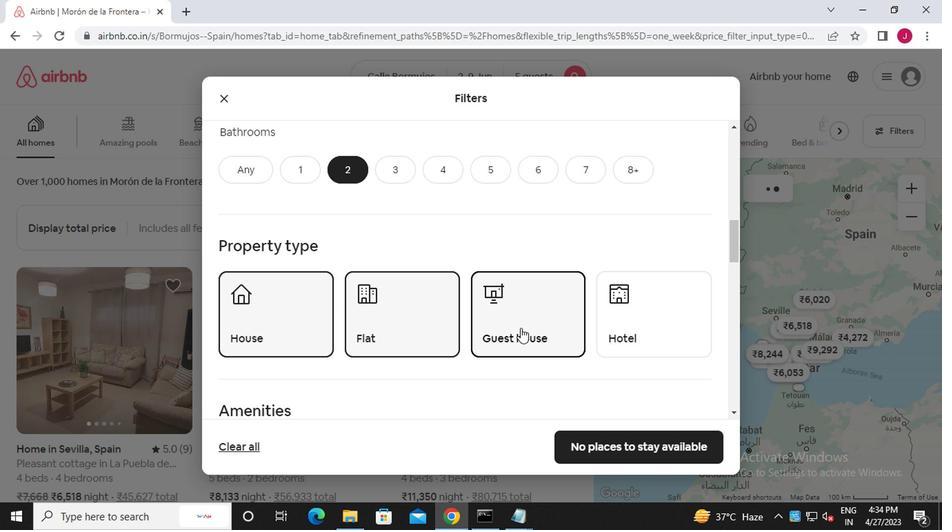 
Action: Mouse moved to (517, 330)
Screenshot: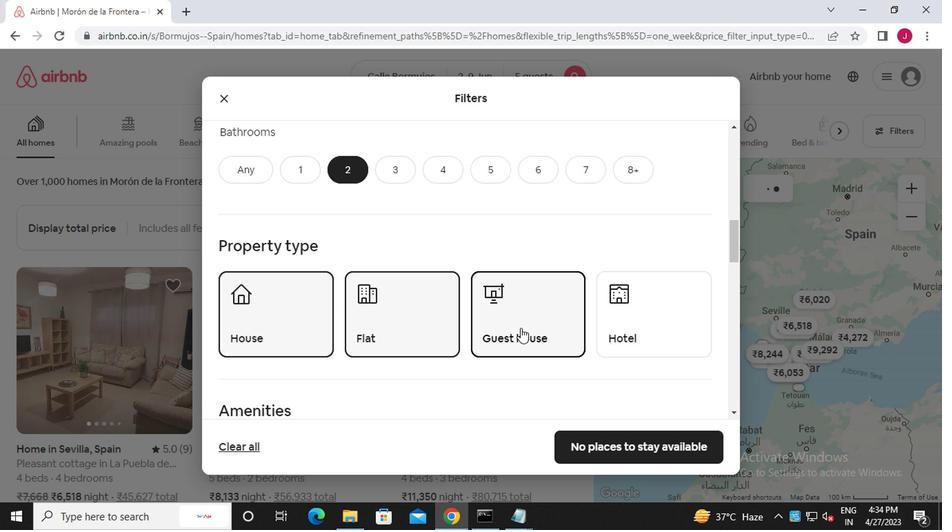 
Action: Mouse scrolled (517, 329) with delta (0, 0)
Screenshot: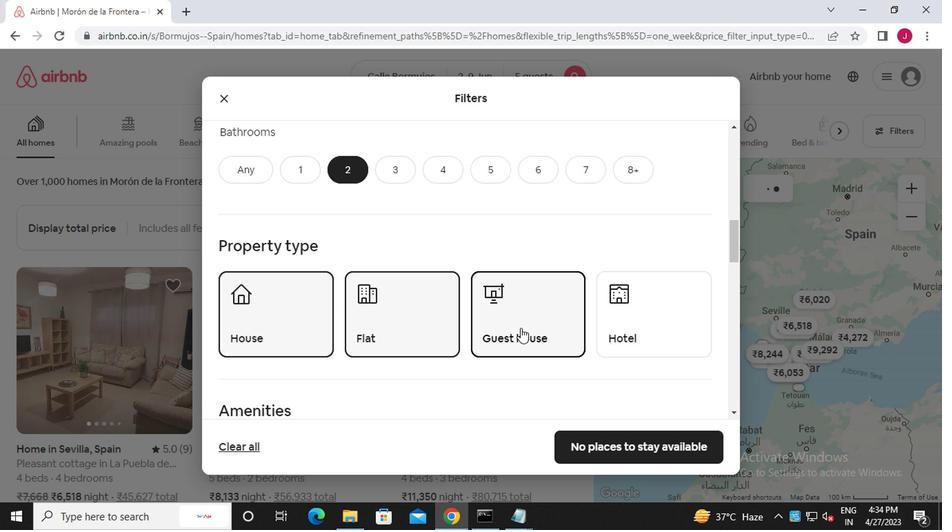 
Action: Mouse moved to (517, 330)
Screenshot: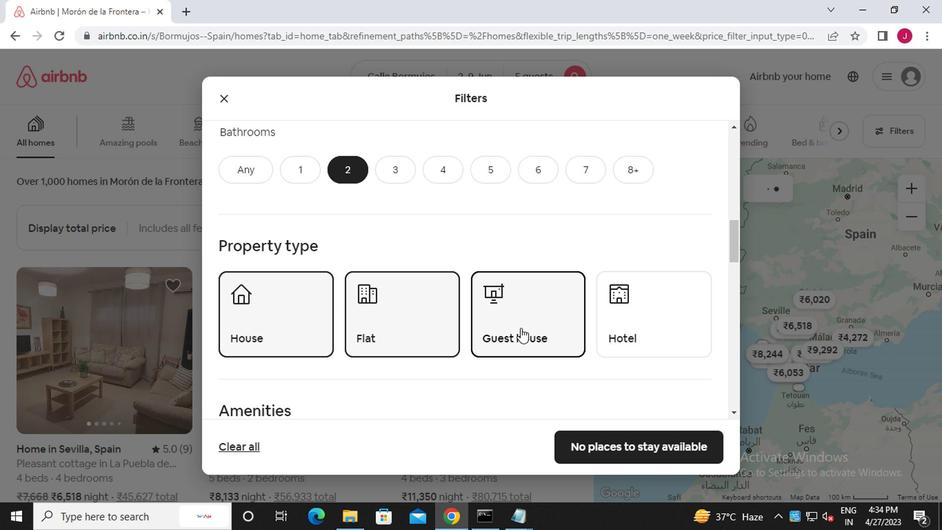 
Action: Mouse scrolled (517, 329) with delta (0, 0)
Screenshot: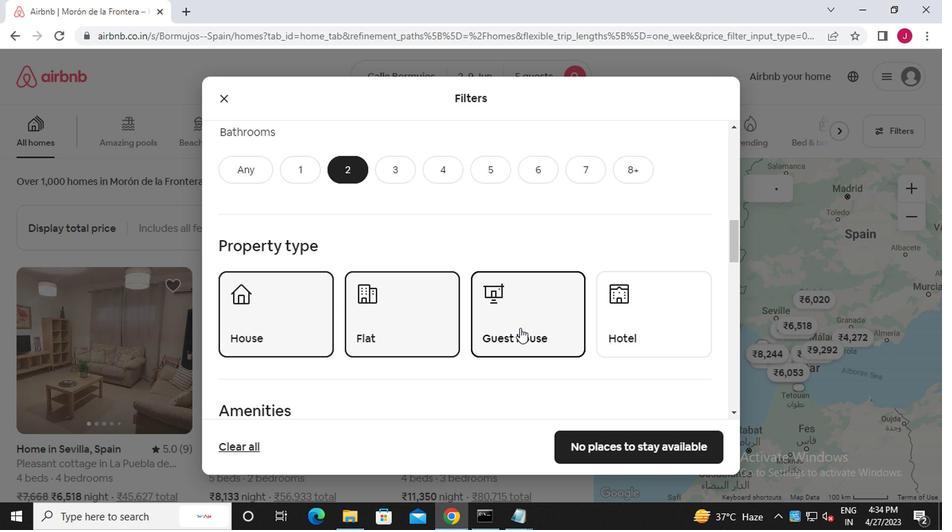 
Action: Mouse moved to (228, 278)
Screenshot: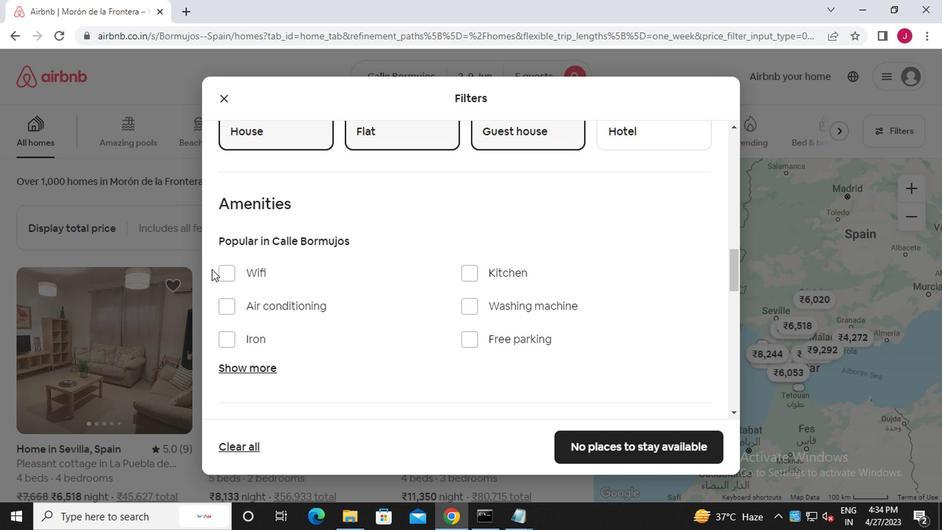 
Action: Mouse pressed left at (228, 278)
Screenshot: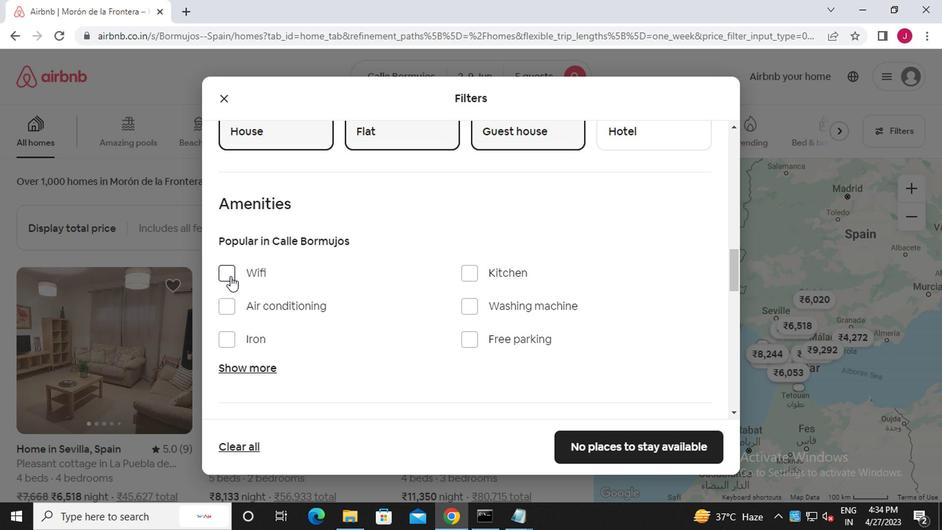 
Action: Mouse moved to (357, 310)
Screenshot: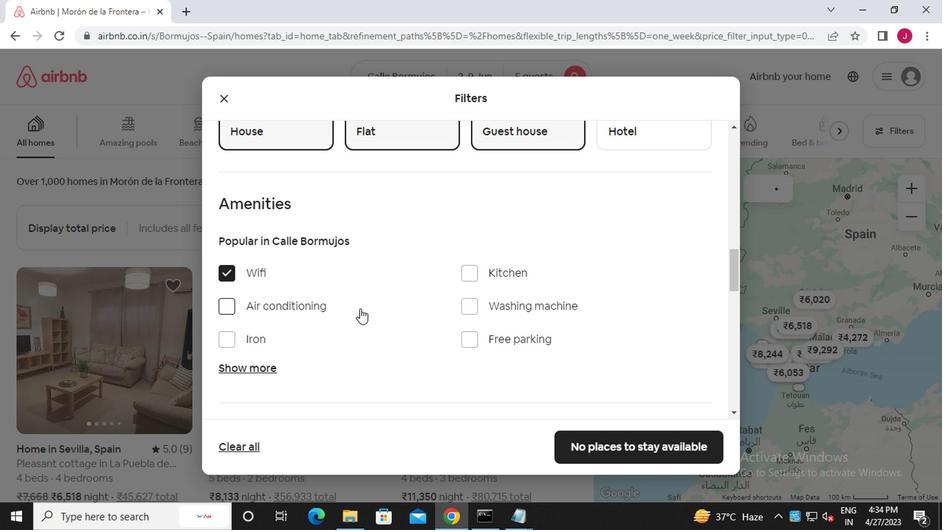 
Action: Mouse scrolled (357, 310) with delta (0, 0)
Screenshot: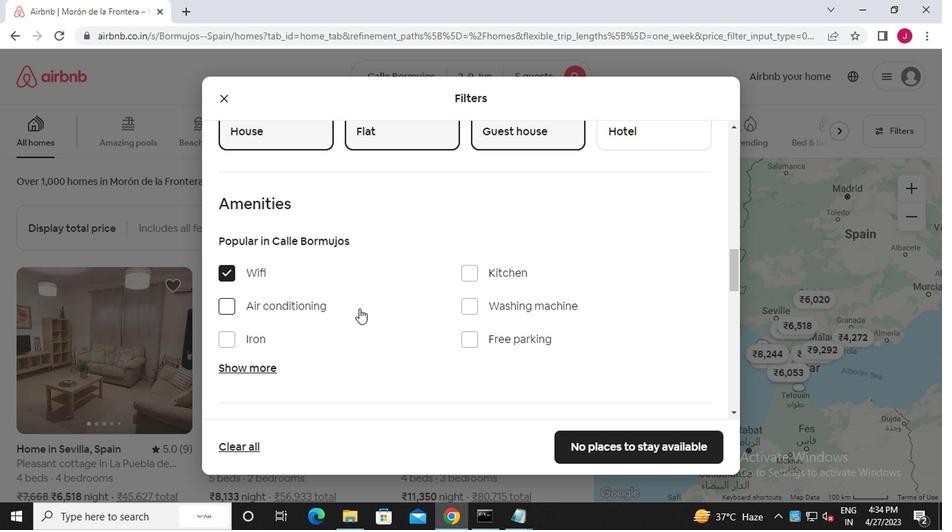
Action: Mouse scrolled (357, 310) with delta (0, 0)
Screenshot: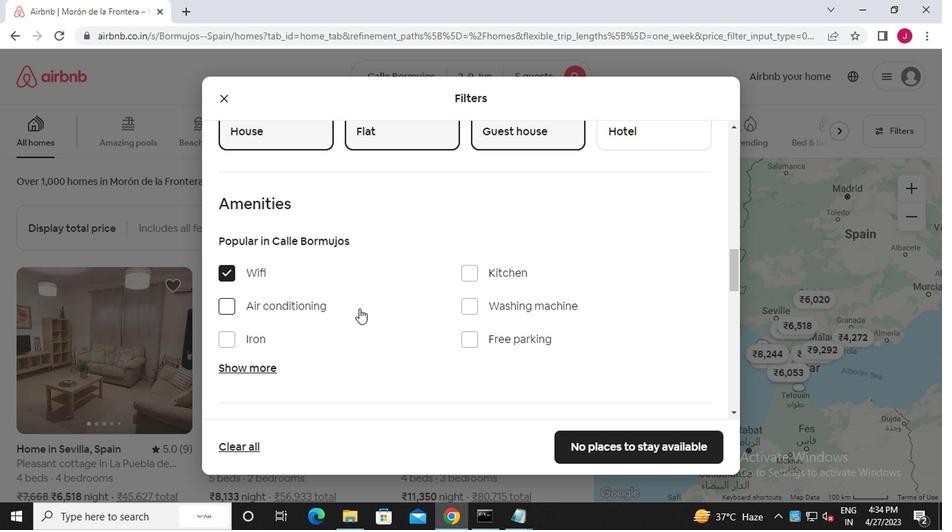 
Action: Mouse scrolled (357, 310) with delta (0, 0)
Screenshot: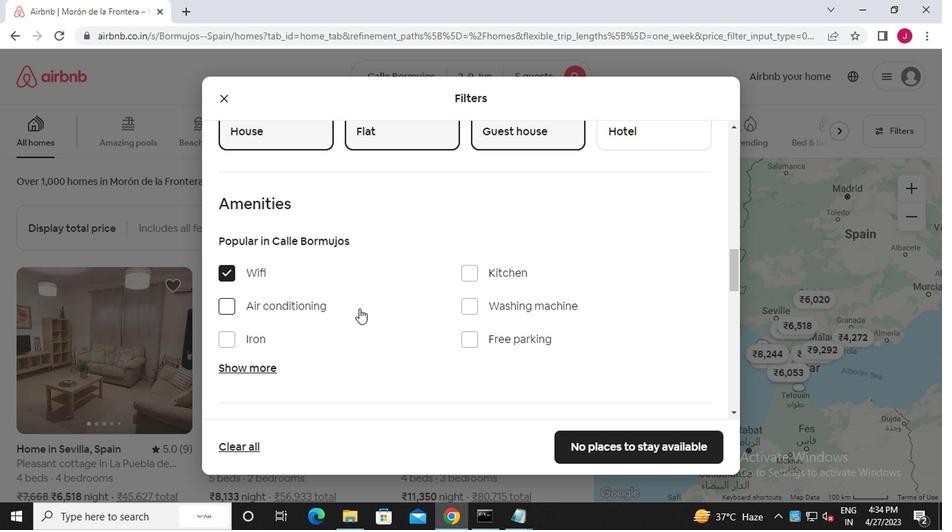
Action: Mouse scrolled (357, 310) with delta (0, 0)
Screenshot: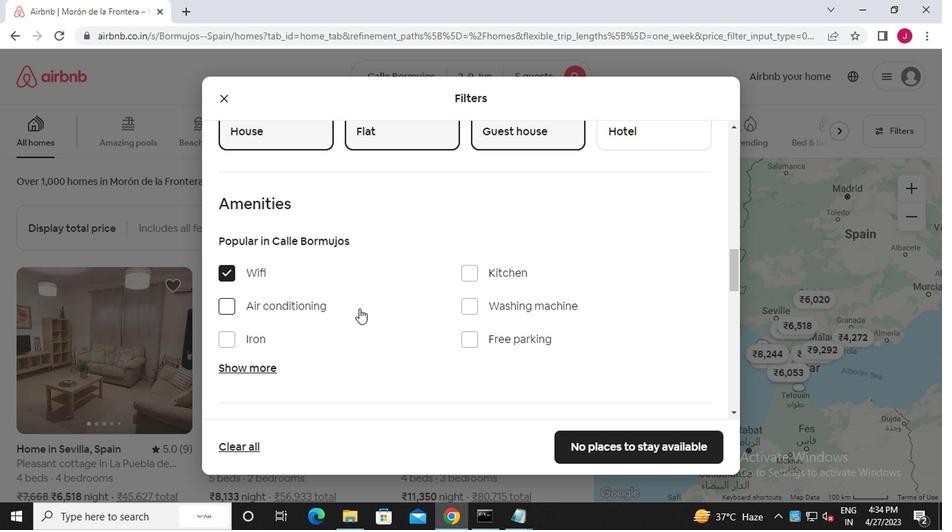 
Action: Mouse scrolled (357, 310) with delta (0, 0)
Screenshot: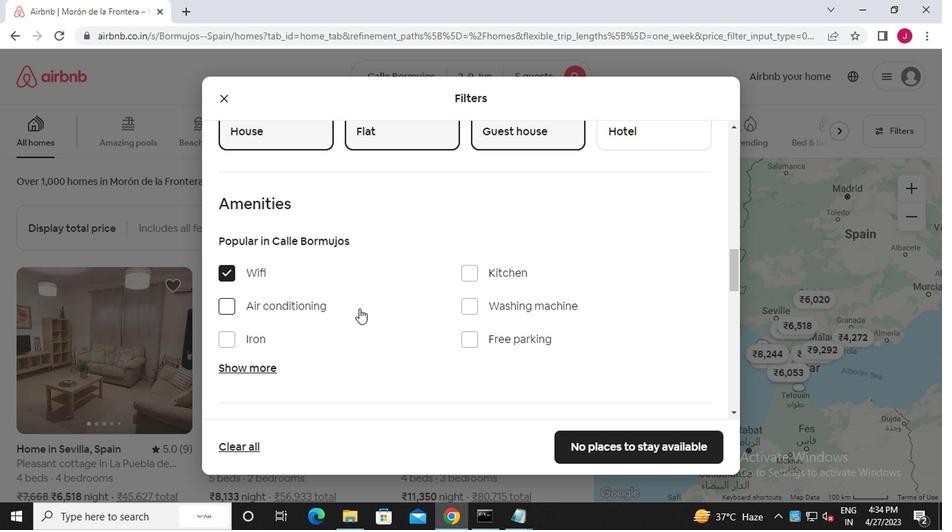 
Action: Mouse moved to (687, 177)
Screenshot: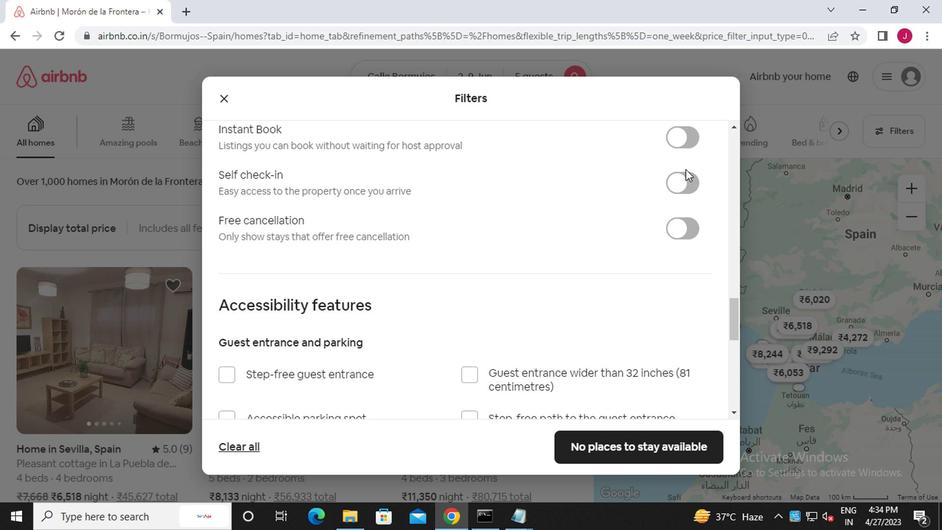 
Action: Mouse pressed left at (687, 177)
Screenshot: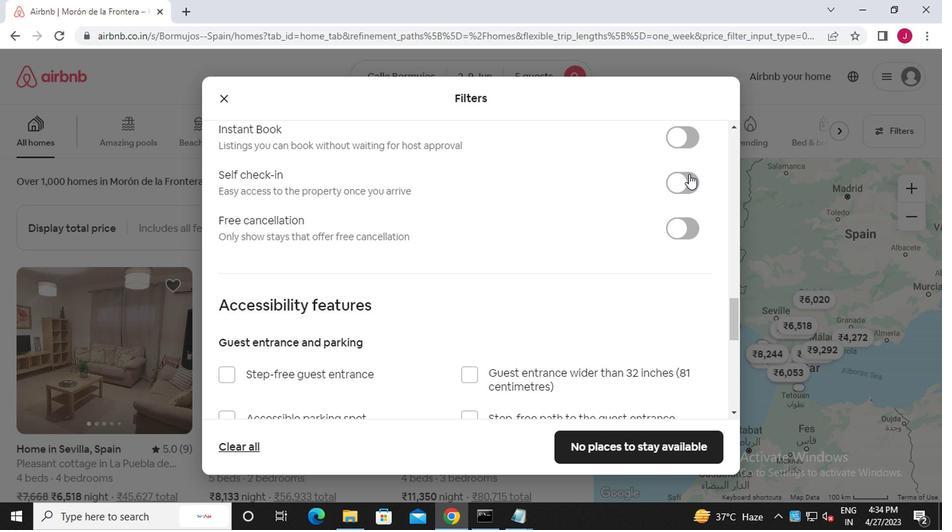 
Action: Mouse moved to (309, 317)
Screenshot: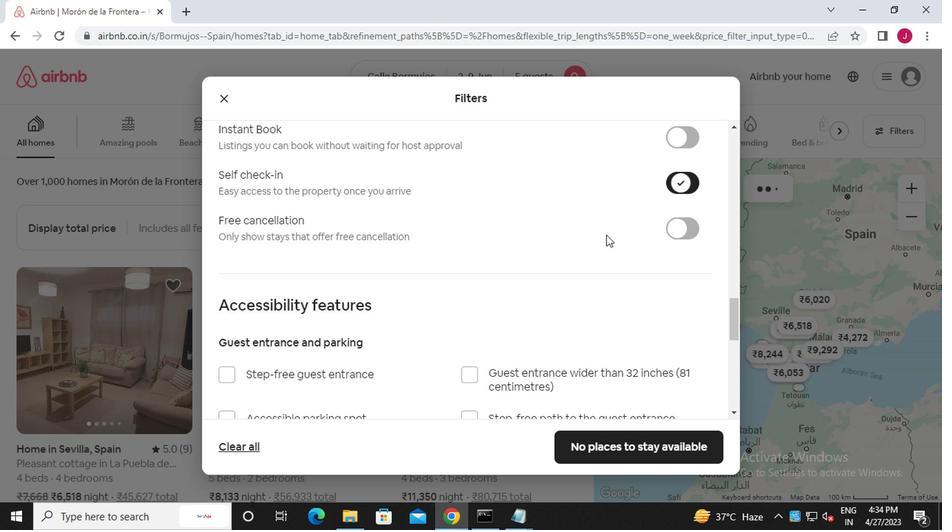 
Action: Mouse scrolled (309, 316) with delta (0, 0)
Screenshot: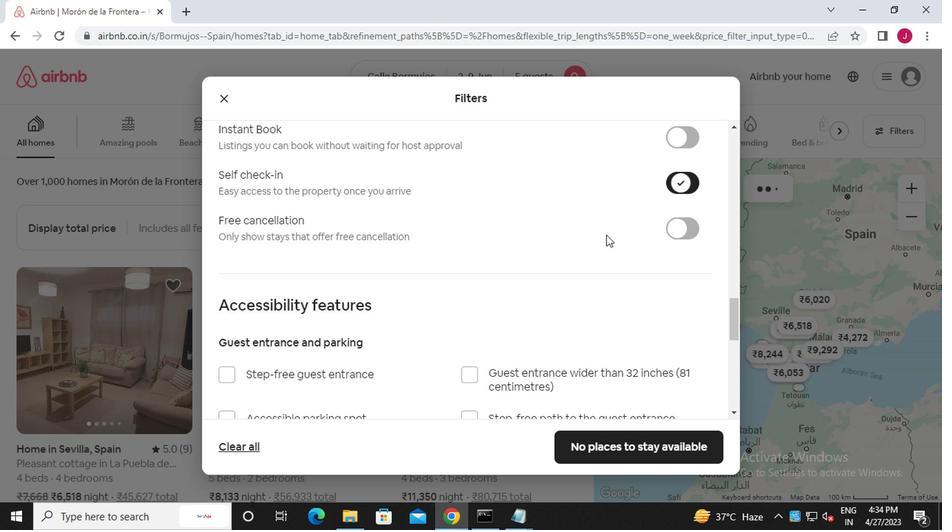 
Action: Mouse moved to (299, 321)
Screenshot: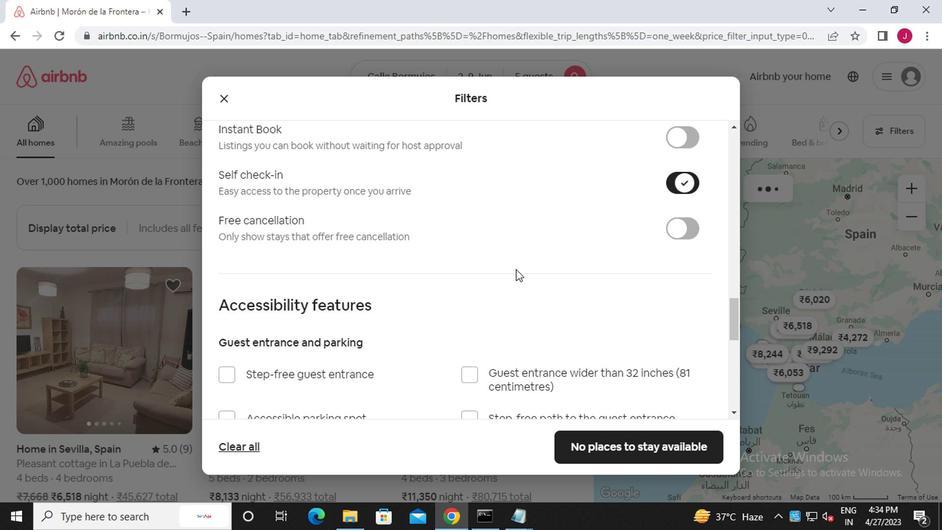 
Action: Mouse scrolled (299, 320) with delta (0, 0)
Screenshot: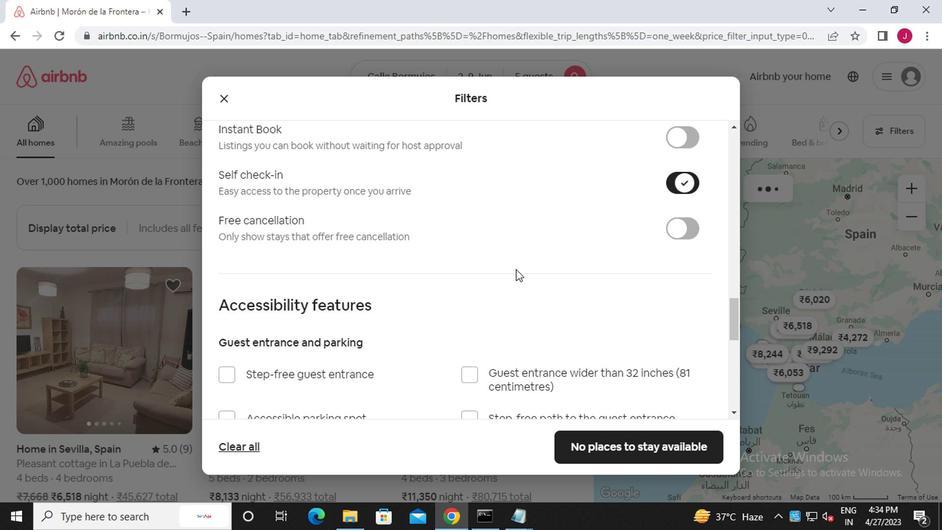 
Action: Mouse moved to (299, 322)
Screenshot: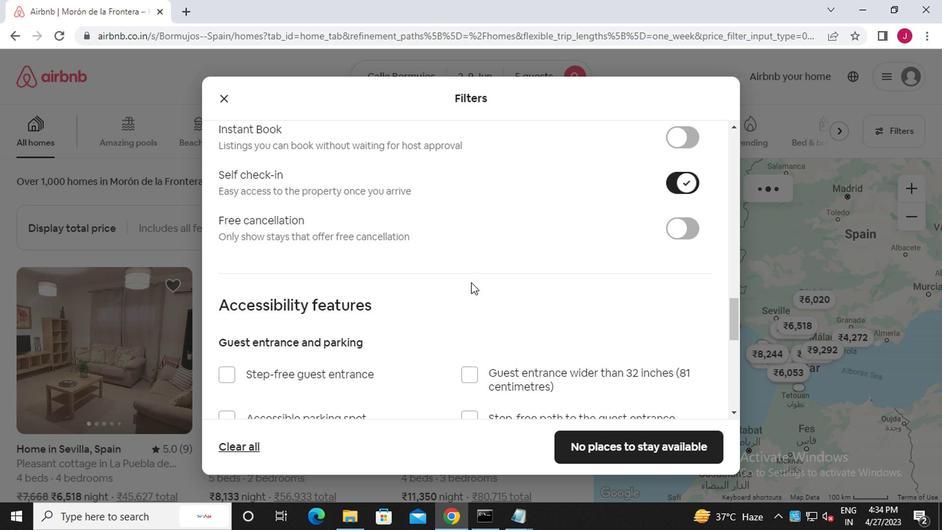 
Action: Mouse scrolled (299, 321) with delta (0, 0)
Screenshot: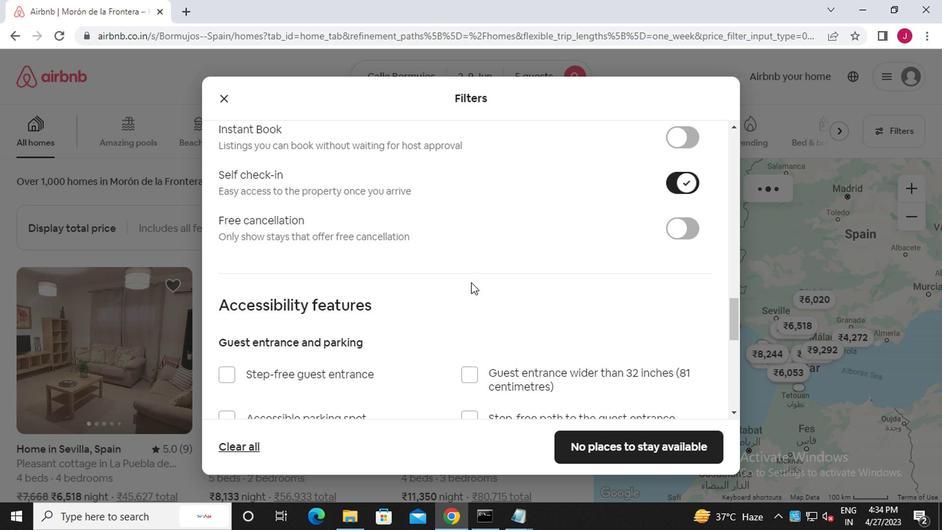 
Action: Mouse scrolled (299, 321) with delta (0, 0)
Screenshot: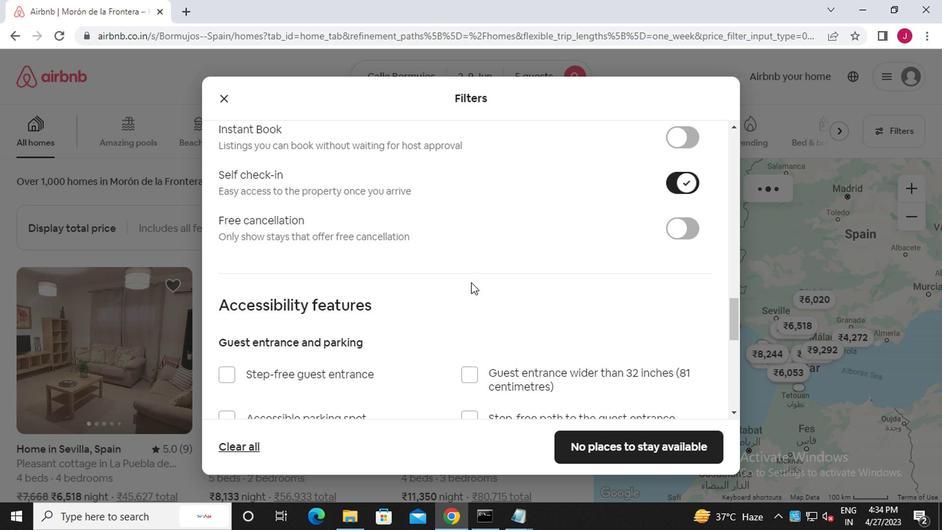 
Action: Mouse scrolled (299, 321) with delta (0, 0)
Screenshot: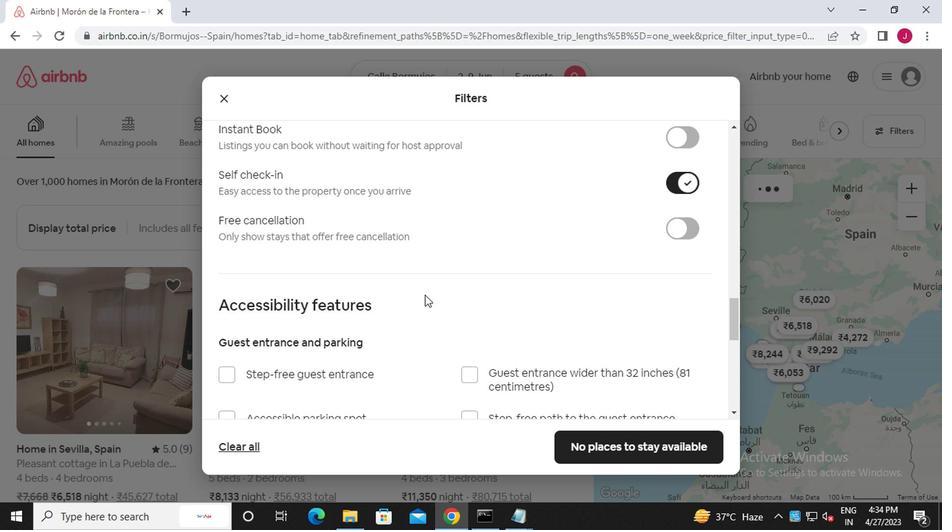 
Action: Mouse scrolled (299, 321) with delta (0, 0)
Screenshot: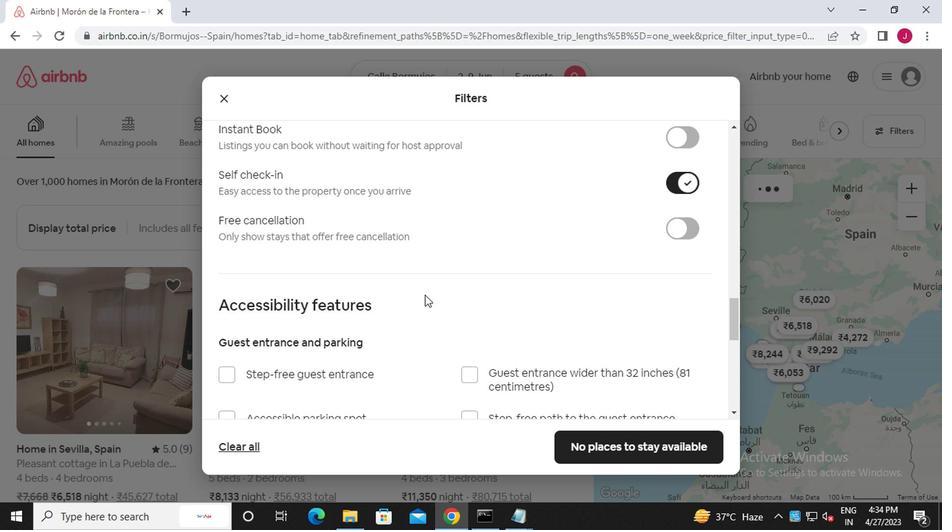 
Action: Mouse scrolled (299, 321) with delta (0, 0)
Screenshot: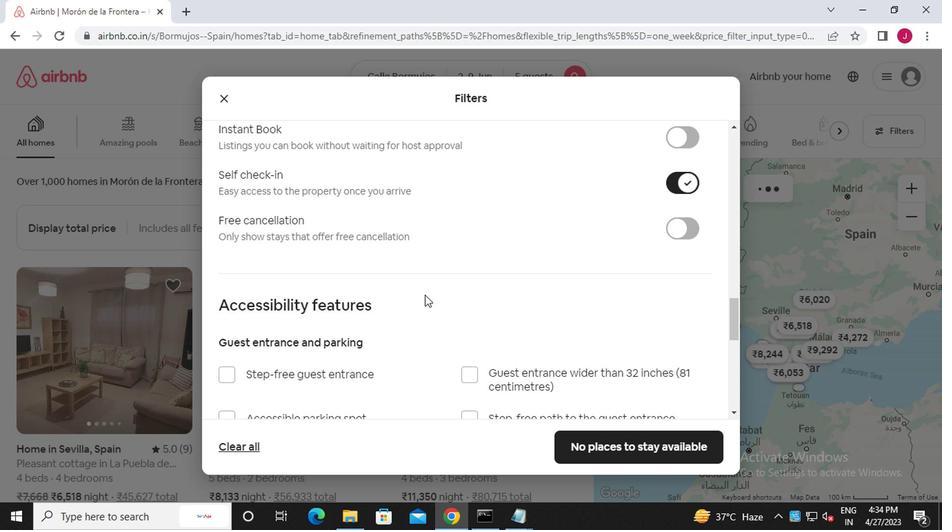 
Action: Mouse scrolled (299, 321) with delta (0, 0)
Screenshot: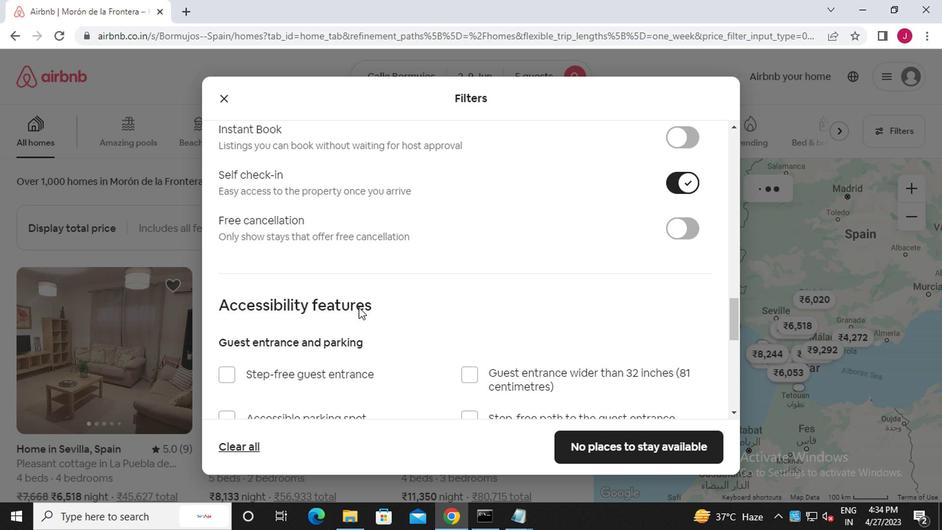
Action: Mouse moved to (227, 326)
Screenshot: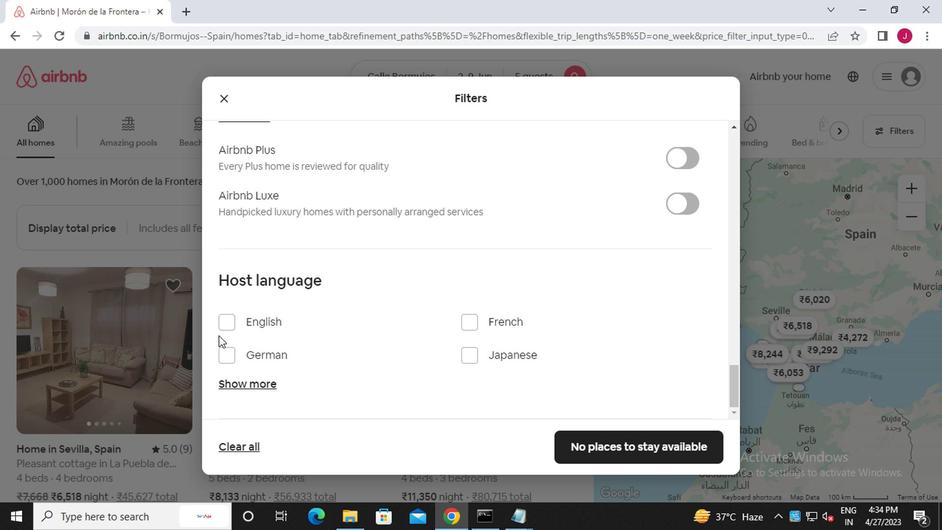 
Action: Mouse pressed left at (227, 326)
Screenshot: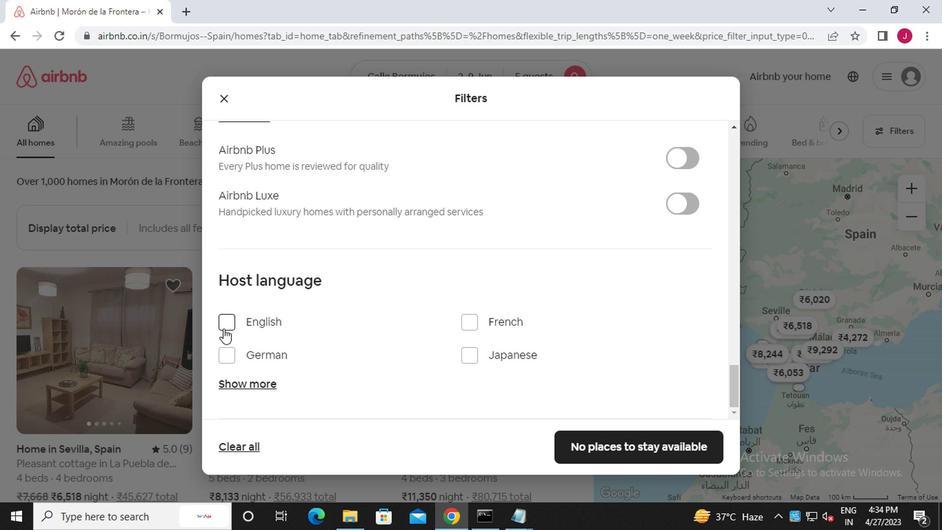 
Action: Mouse moved to (650, 451)
Screenshot: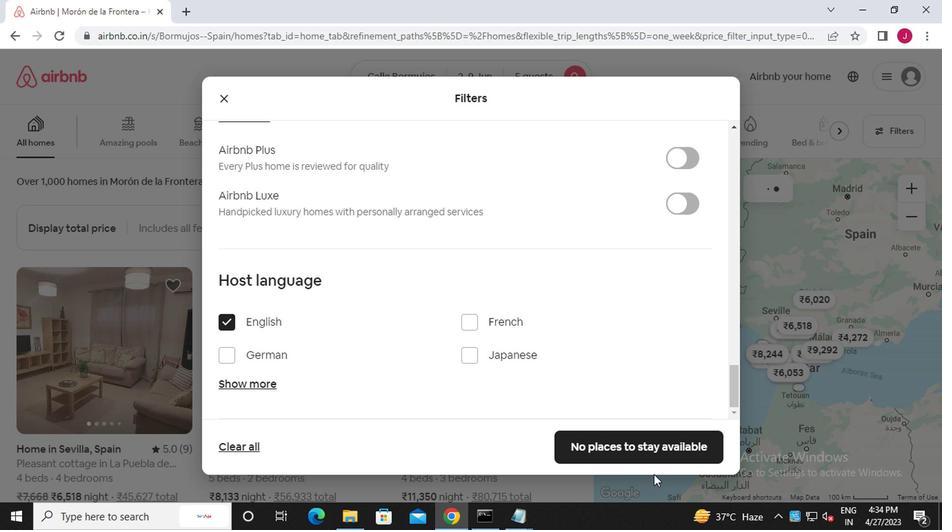 
Action: Mouse pressed left at (650, 451)
Screenshot: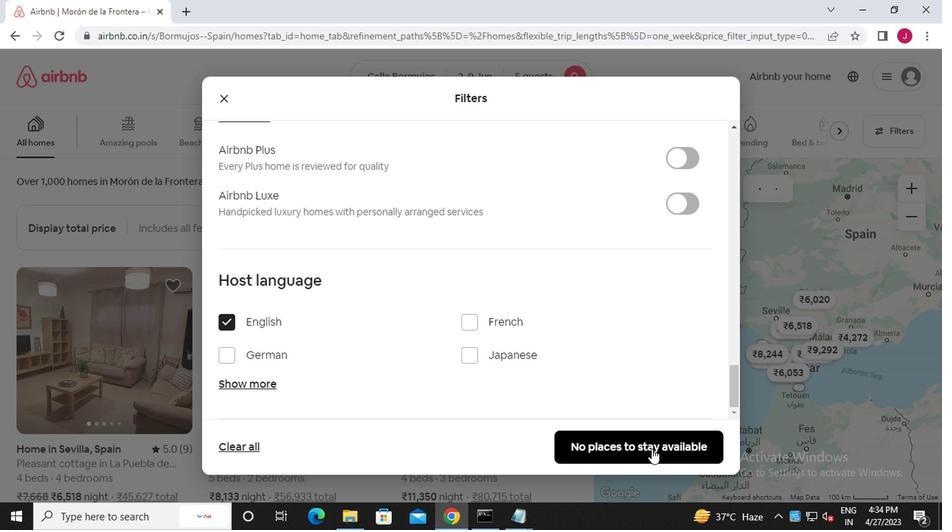 
Action: Mouse moved to (649, 451)
Screenshot: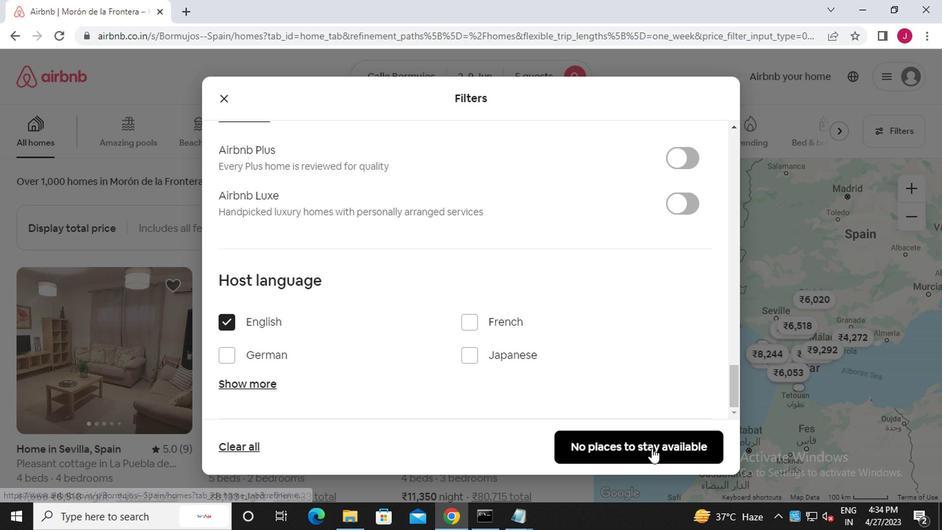 
